 Task: Search one way flight ticket for 2 adults, 2 infants in seat and 1 infant on lap in first from Agana/tamuning: Antonio B. Won Pat International Airport to Greenville: Pitt-greenville Airport on 5-2-2023. Choice of flights is Singapure airlines. Number of bags: 3 checked bags. Price is upto 30000. Outbound departure time preference is 10:45.
Action: Mouse moved to (280, 240)
Screenshot: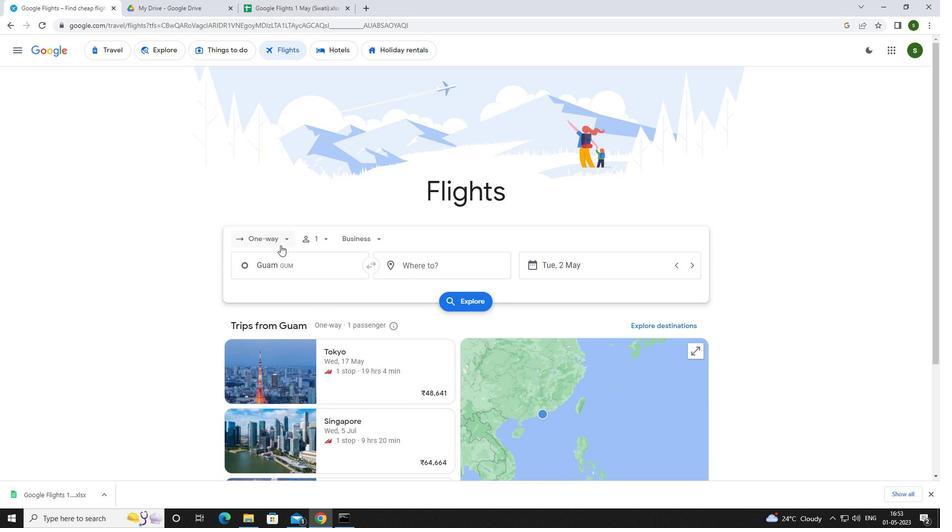 
Action: Mouse pressed left at (280, 240)
Screenshot: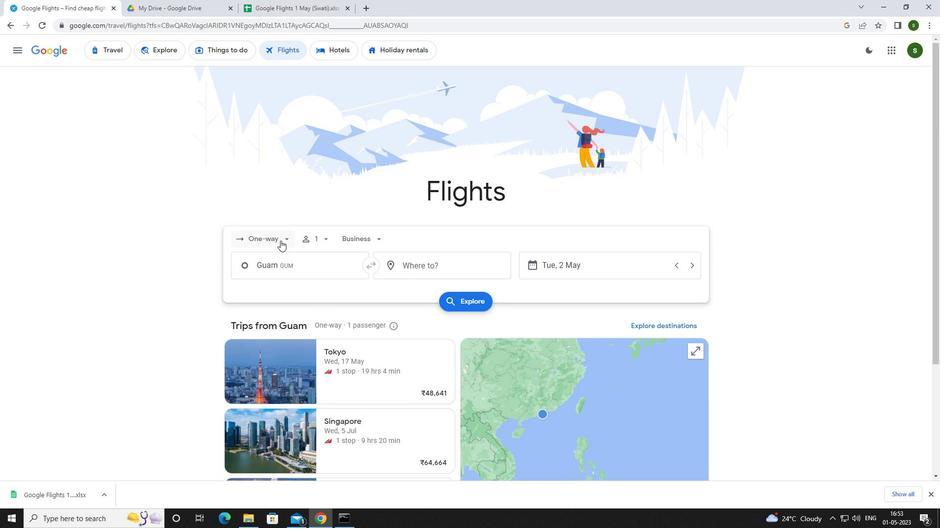 
Action: Mouse moved to (285, 277)
Screenshot: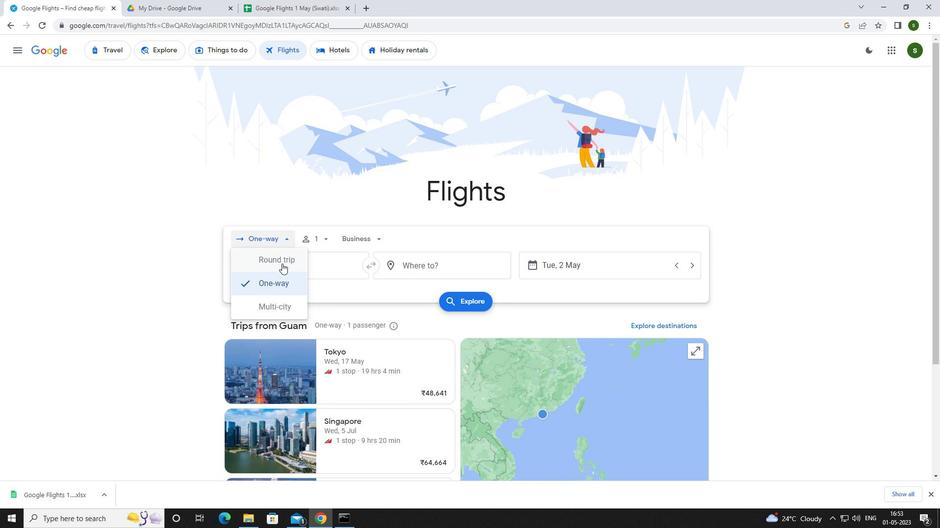 
Action: Mouse pressed left at (285, 277)
Screenshot: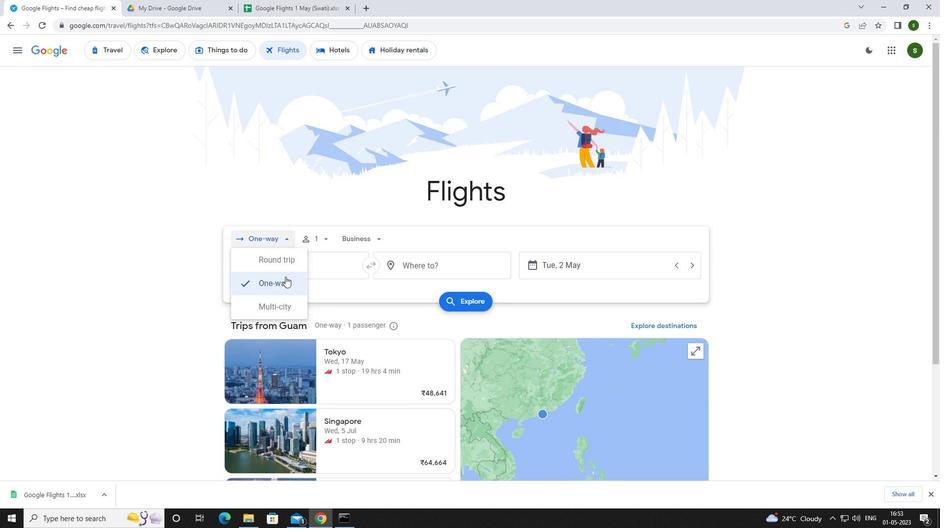 
Action: Mouse moved to (321, 238)
Screenshot: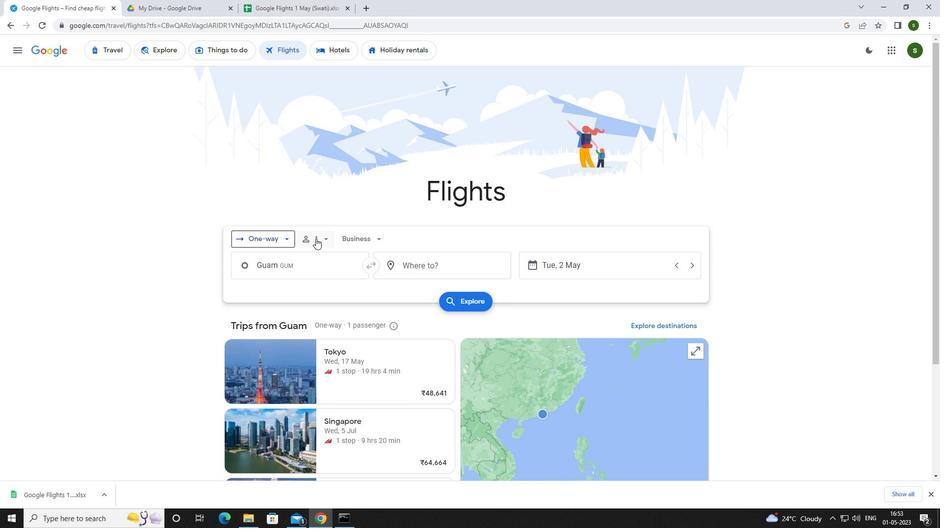 
Action: Mouse pressed left at (321, 238)
Screenshot: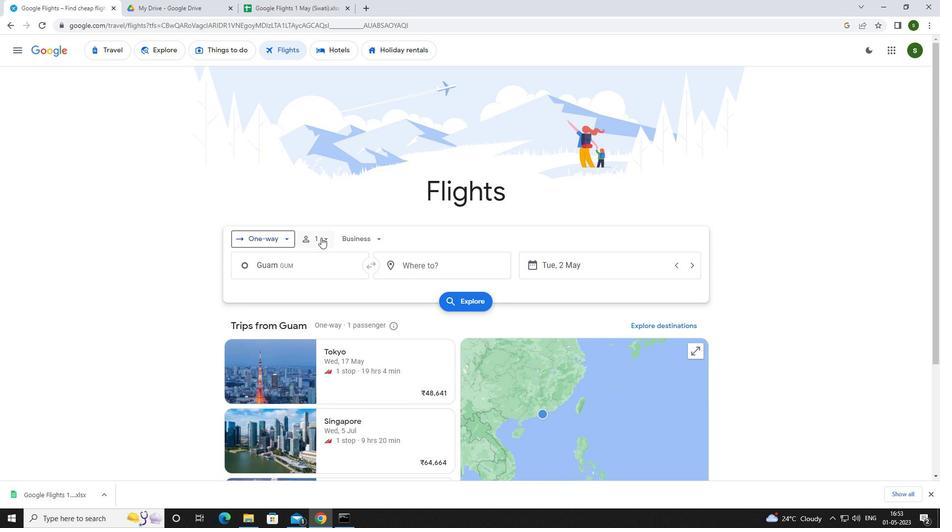 
Action: Mouse moved to (403, 264)
Screenshot: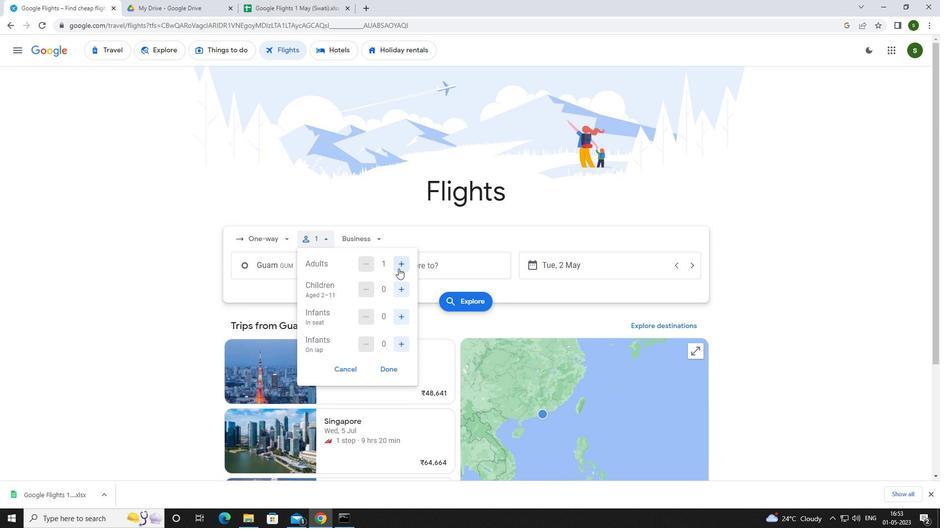 
Action: Mouse pressed left at (403, 264)
Screenshot: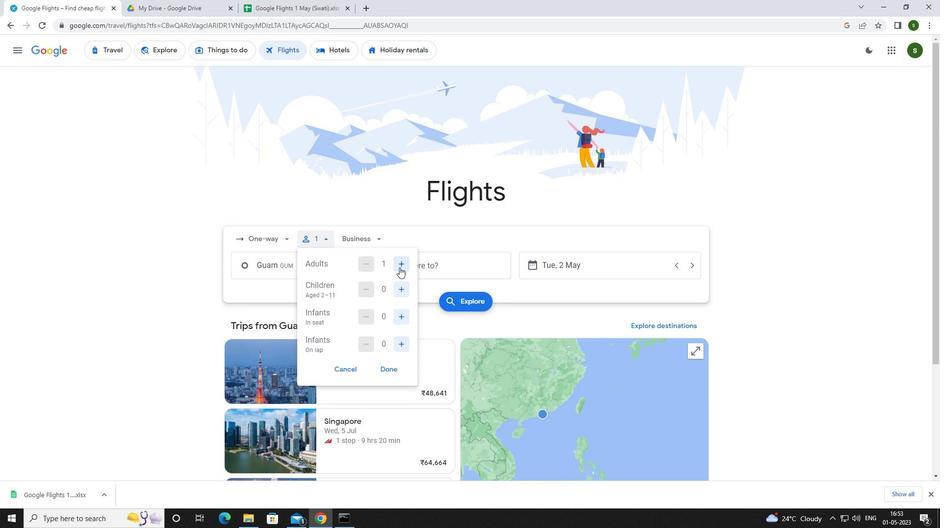 
Action: Mouse moved to (398, 314)
Screenshot: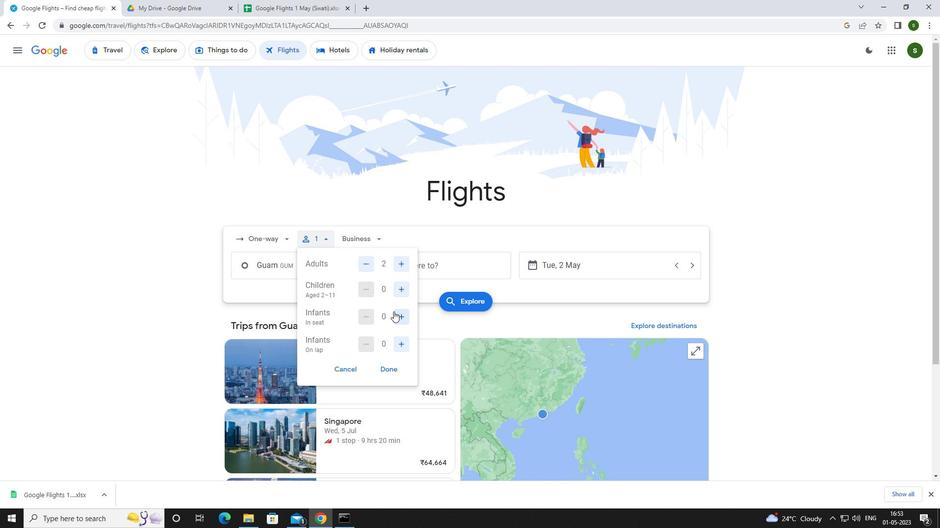 
Action: Mouse pressed left at (398, 314)
Screenshot: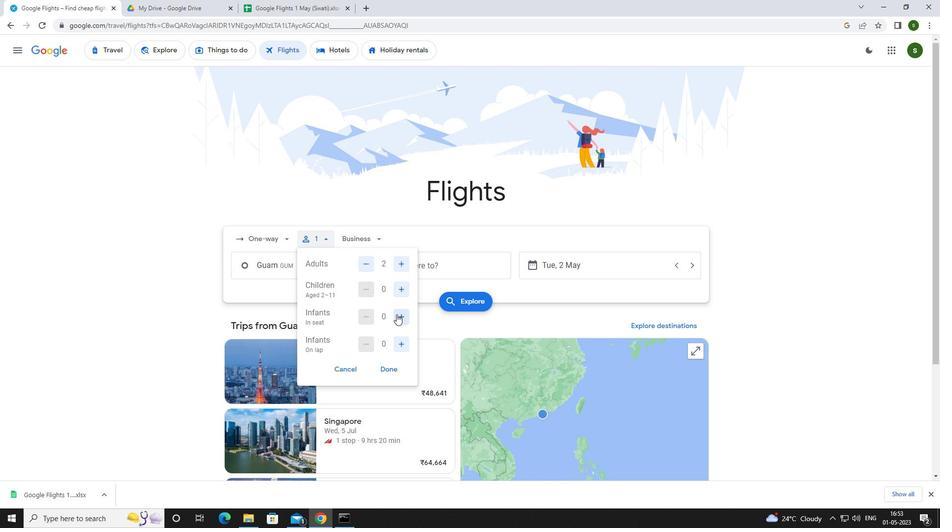 
Action: Mouse pressed left at (398, 314)
Screenshot: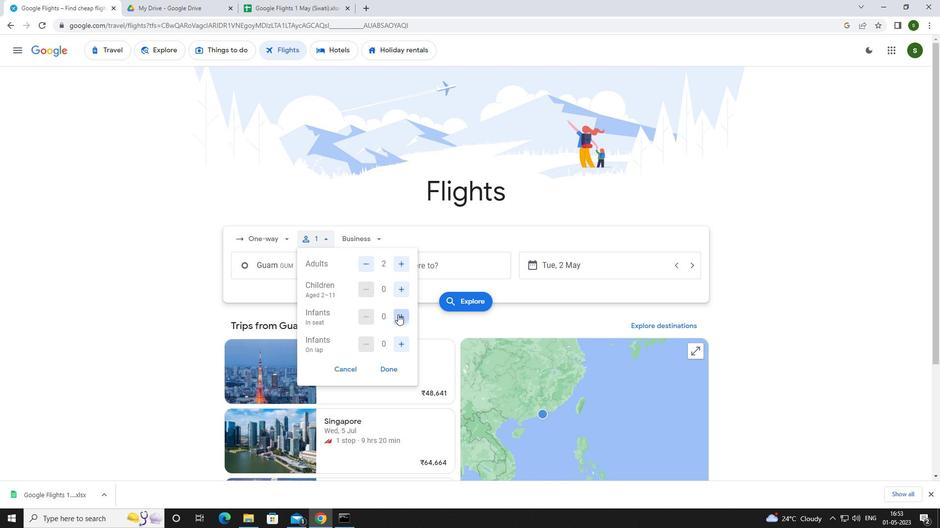 
Action: Mouse moved to (401, 339)
Screenshot: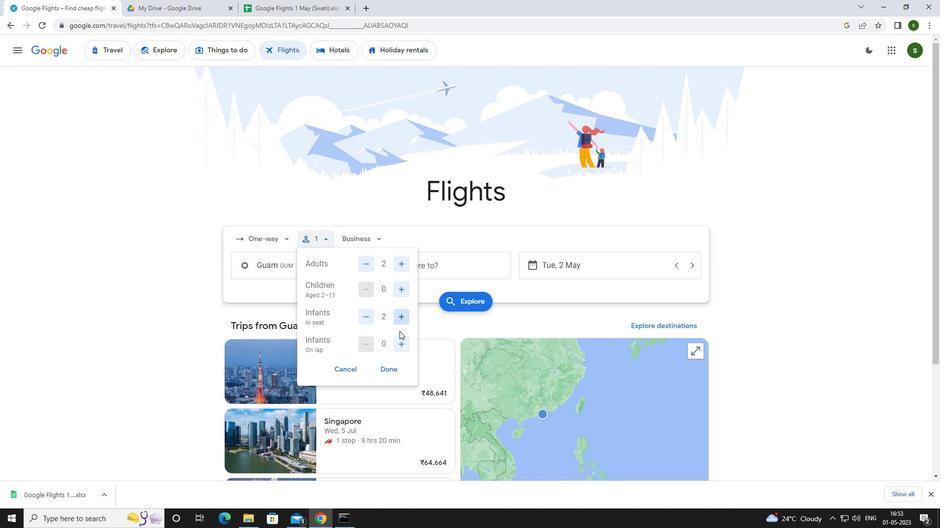 
Action: Mouse pressed left at (401, 339)
Screenshot: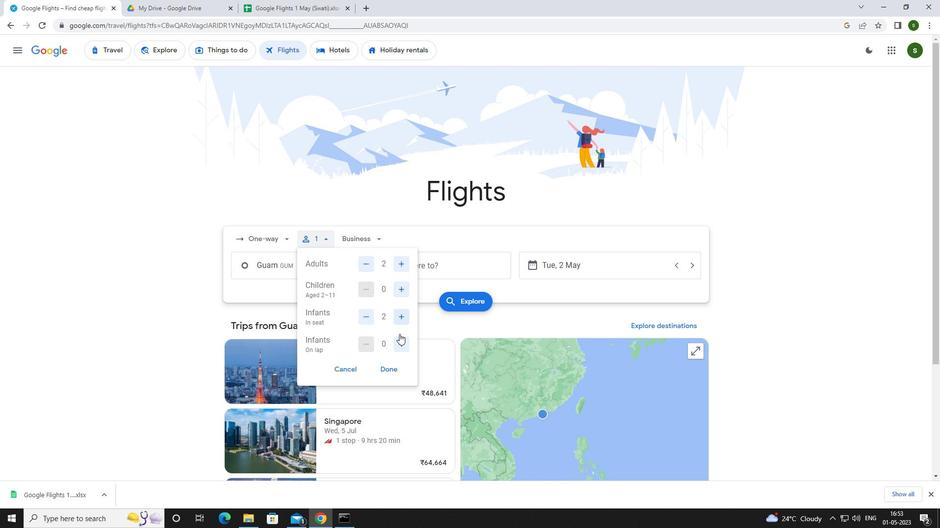 
Action: Mouse moved to (372, 236)
Screenshot: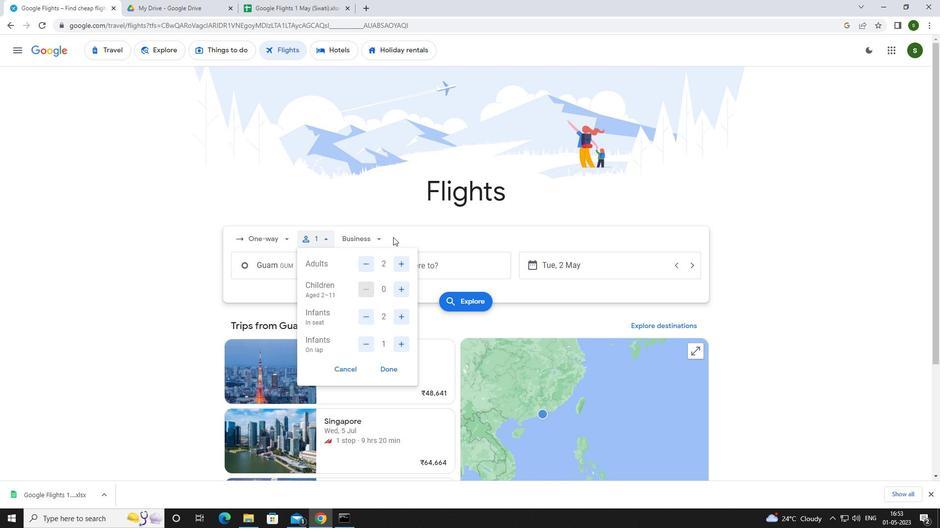 
Action: Mouse pressed left at (372, 236)
Screenshot: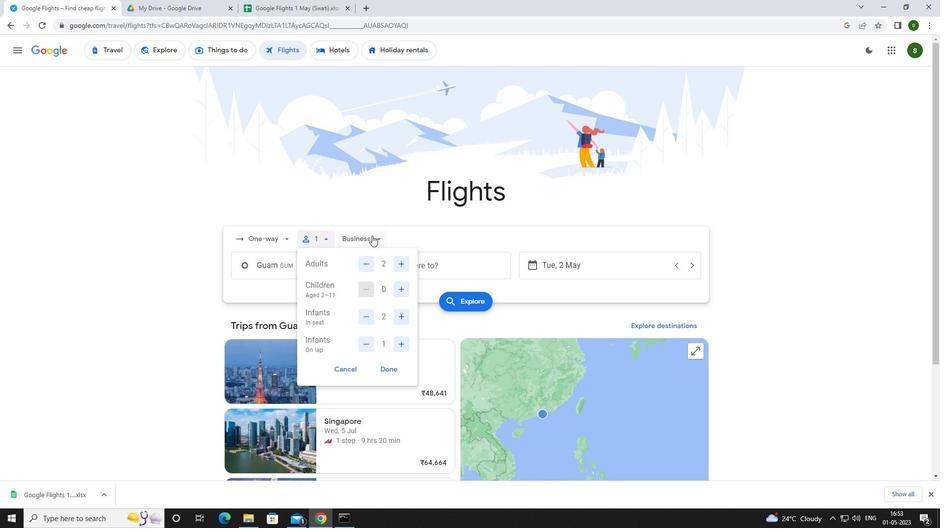 
Action: Mouse moved to (380, 326)
Screenshot: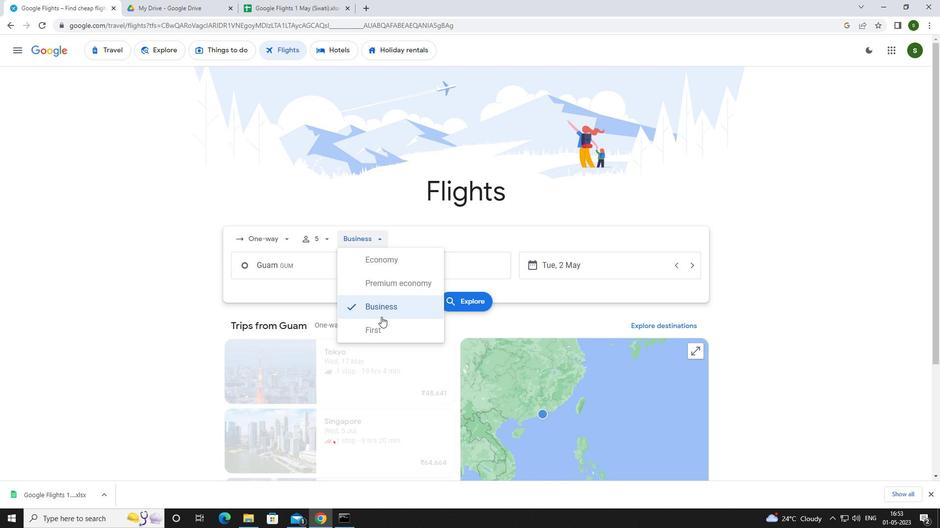 
Action: Mouse pressed left at (380, 326)
Screenshot: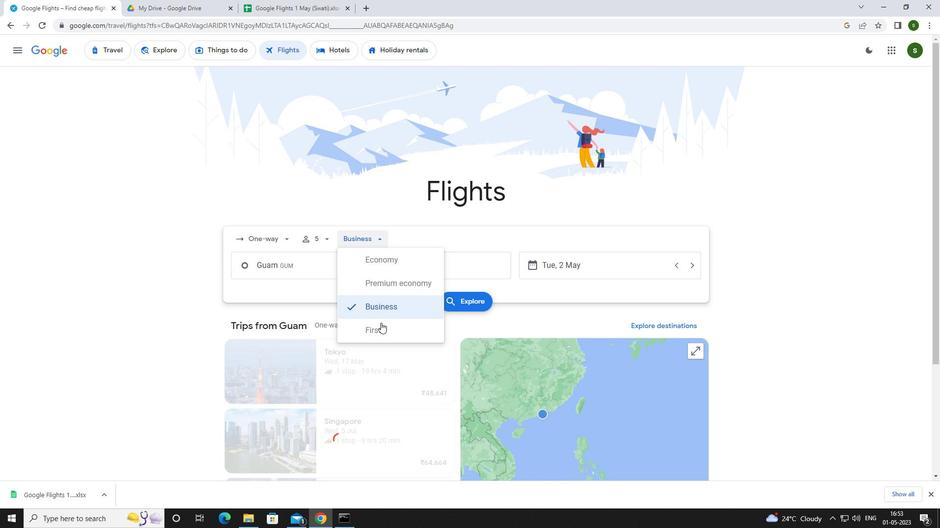 
Action: Mouse moved to (330, 269)
Screenshot: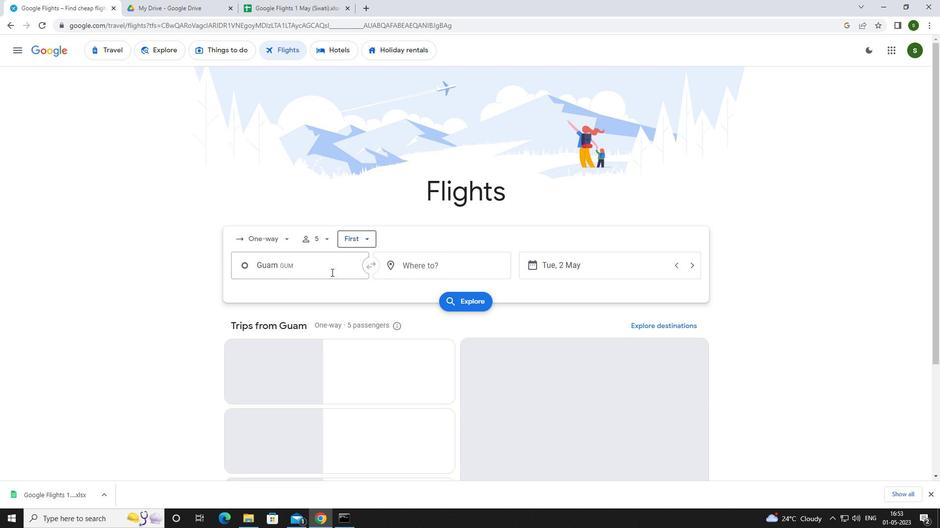 
Action: Mouse pressed left at (330, 269)
Screenshot: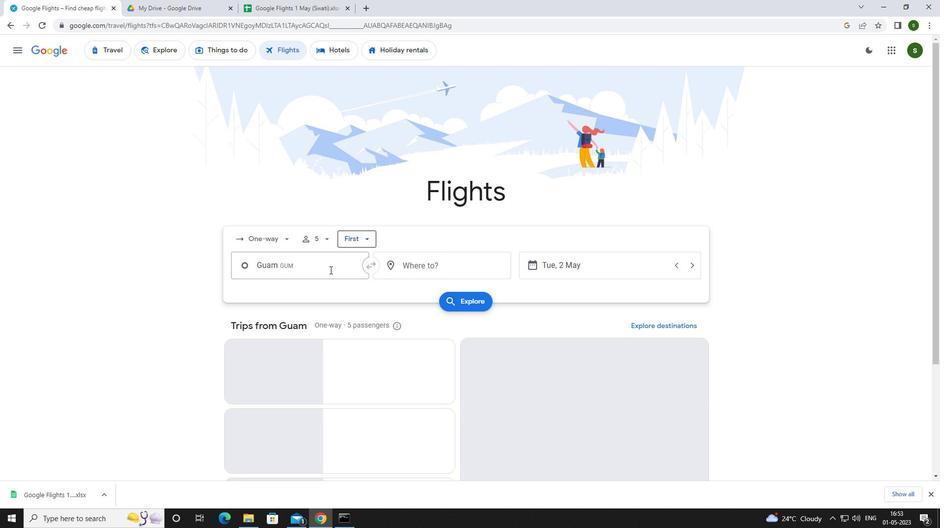 
Action: Mouse moved to (320, 271)
Screenshot: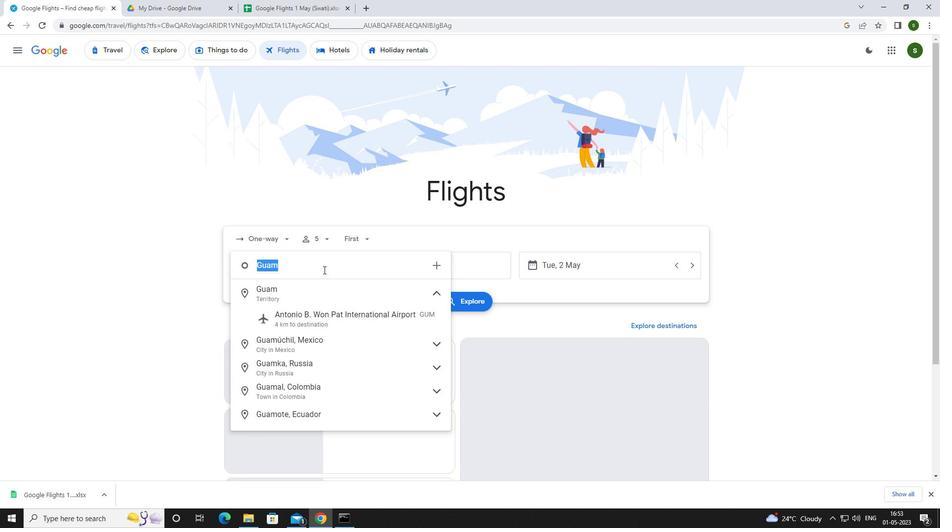 
Action: Key pressed <Key.caps_lock>a<Key.caps_lock>gana
Screenshot: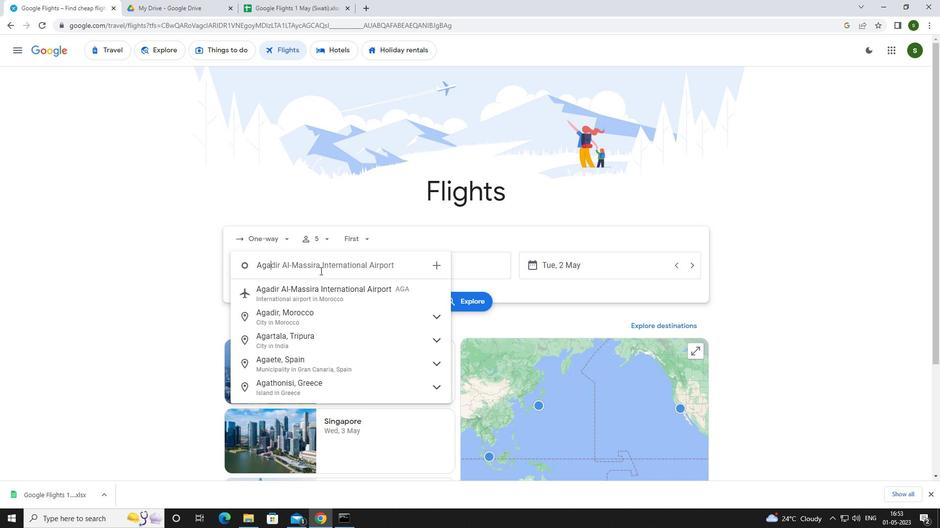 
Action: Mouse moved to (330, 319)
Screenshot: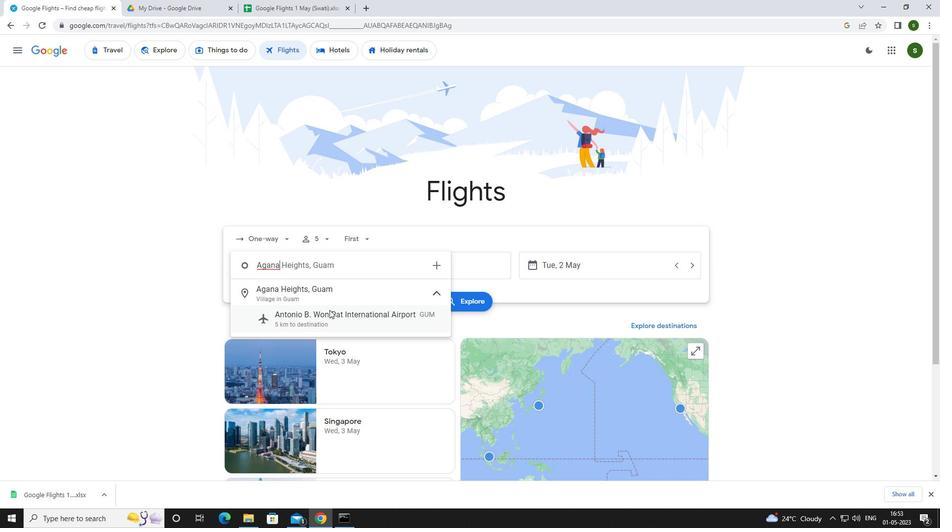 
Action: Mouse pressed left at (330, 319)
Screenshot: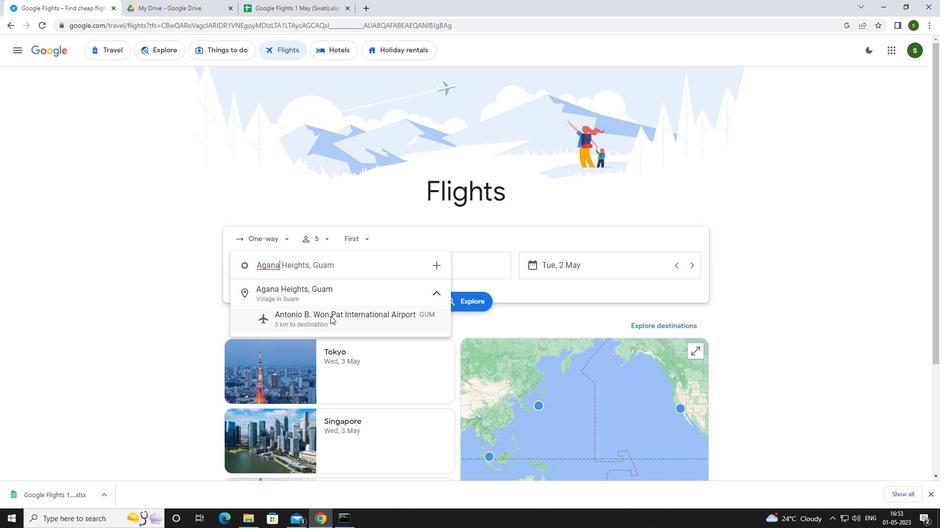
Action: Mouse moved to (445, 265)
Screenshot: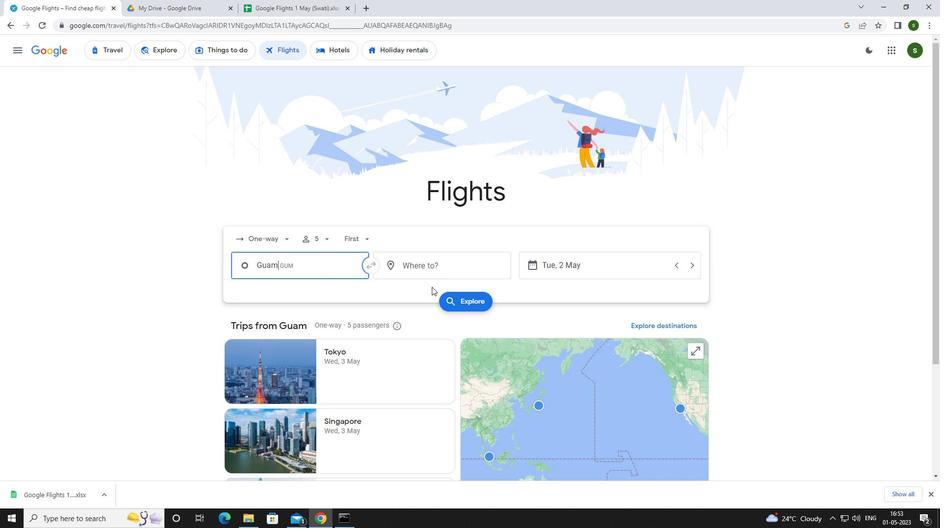 
Action: Mouse pressed left at (445, 265)
Screenshot: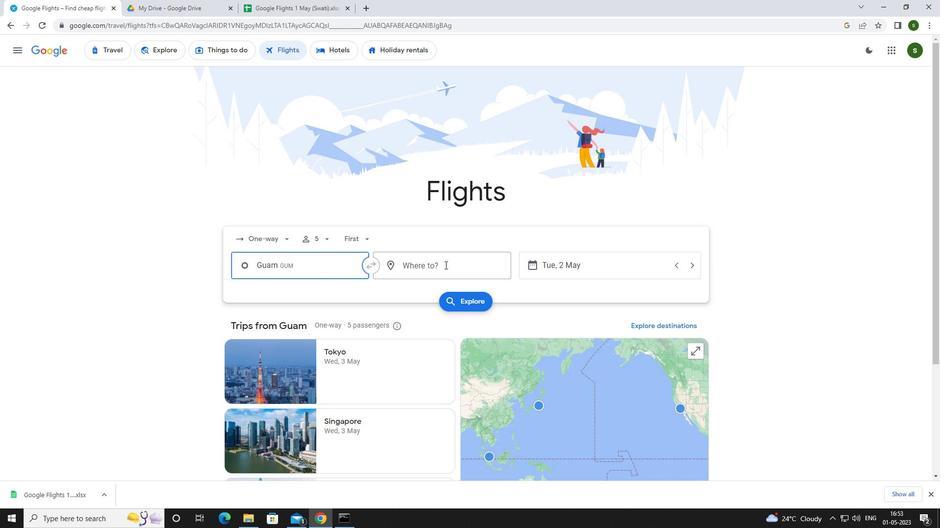 
Action: Mouse moved to (353, 288)
Screenshot: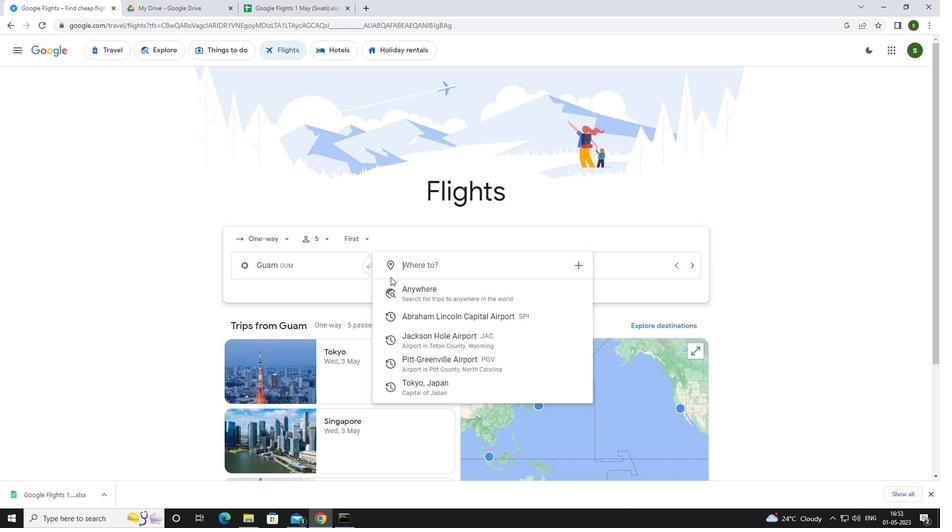 
Action: Key pressed <Key.caps_lock>g<Key.caps_lock>reenvil
Screenshot: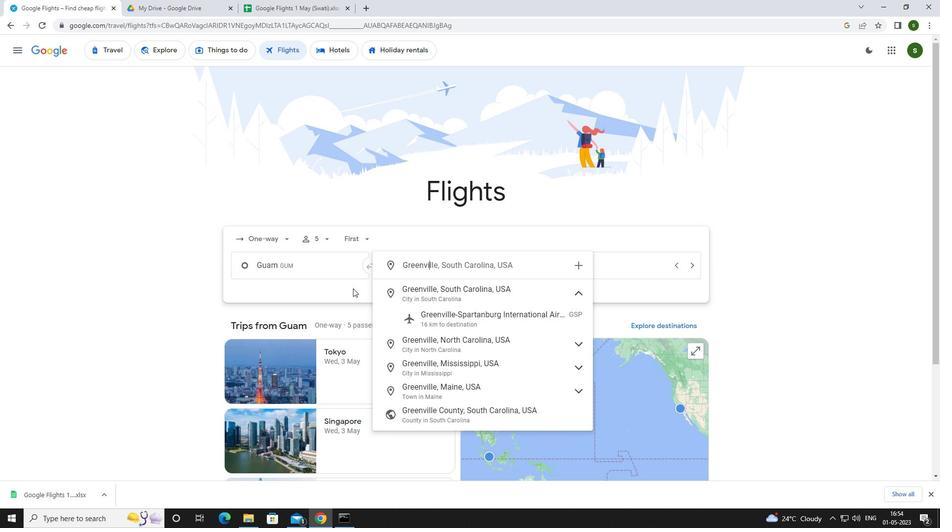 
Action: Mouse moved to (462, 319)
Screenshot: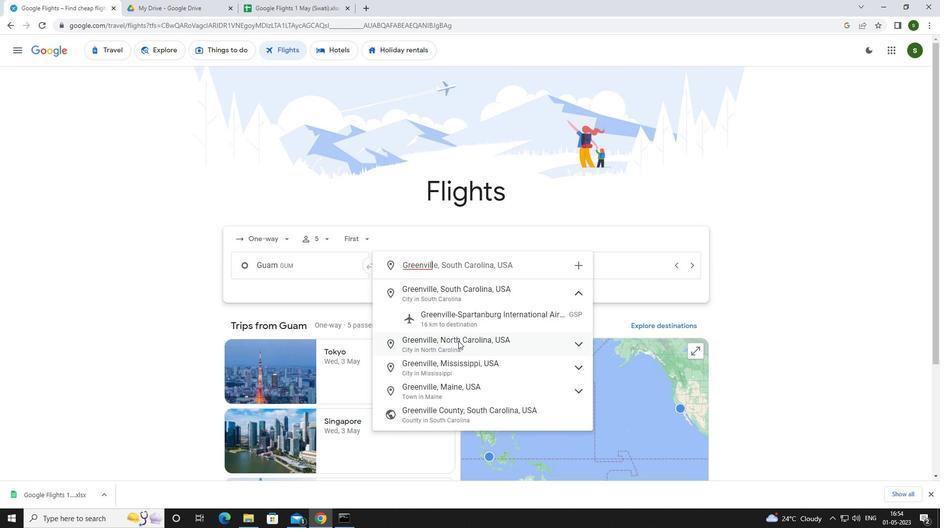 
Action: Mouse pressed left at (462, 319)
Screenshot: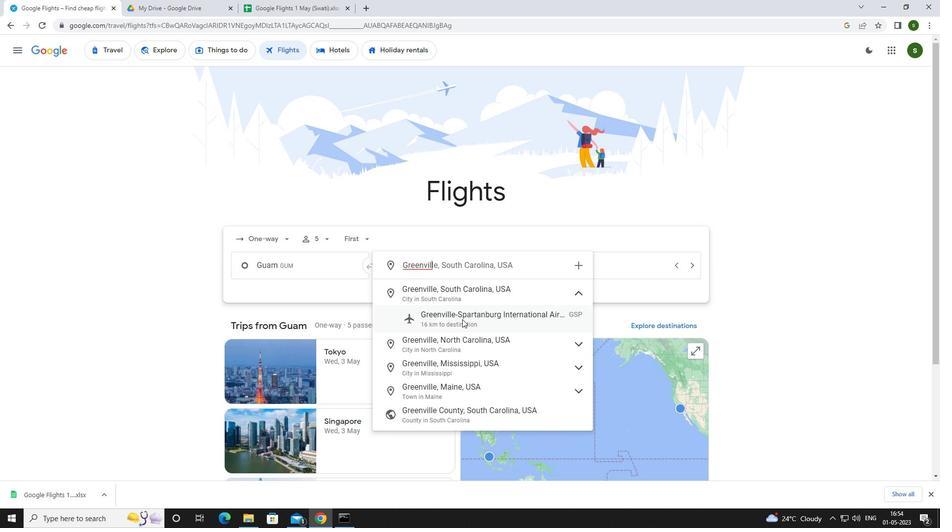 
Action: Mouse moved to (604, 265)
Screenshot: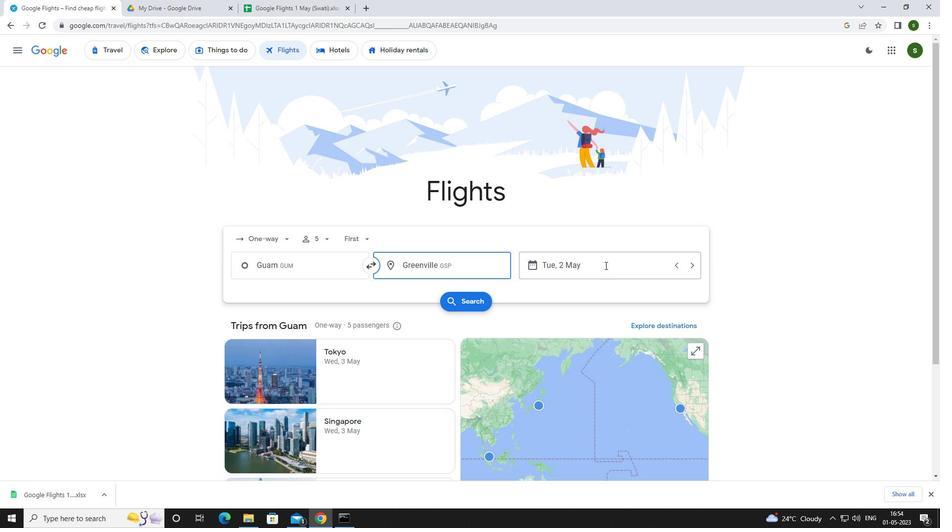 
Action: Mouse pressed left at (604, 265)
Screenshot: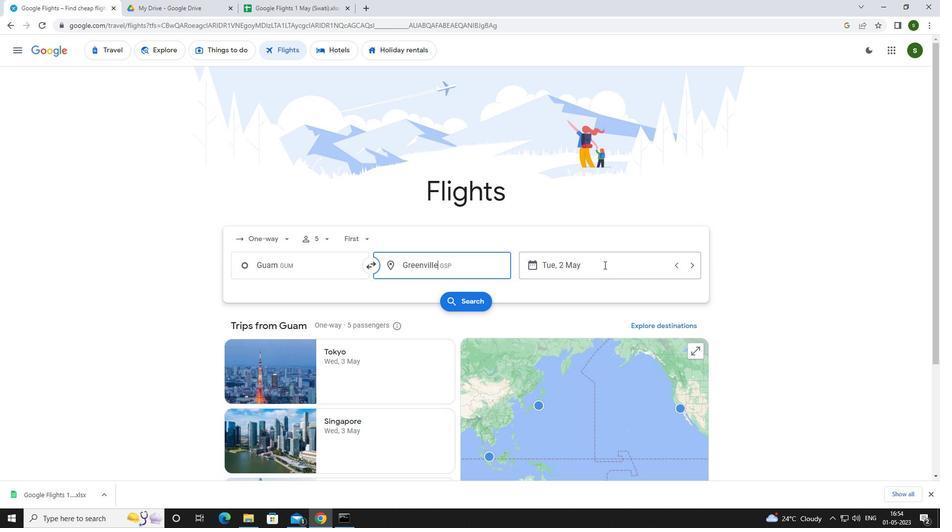 
Action: Mouse moved to (405, 304)
Screenshot: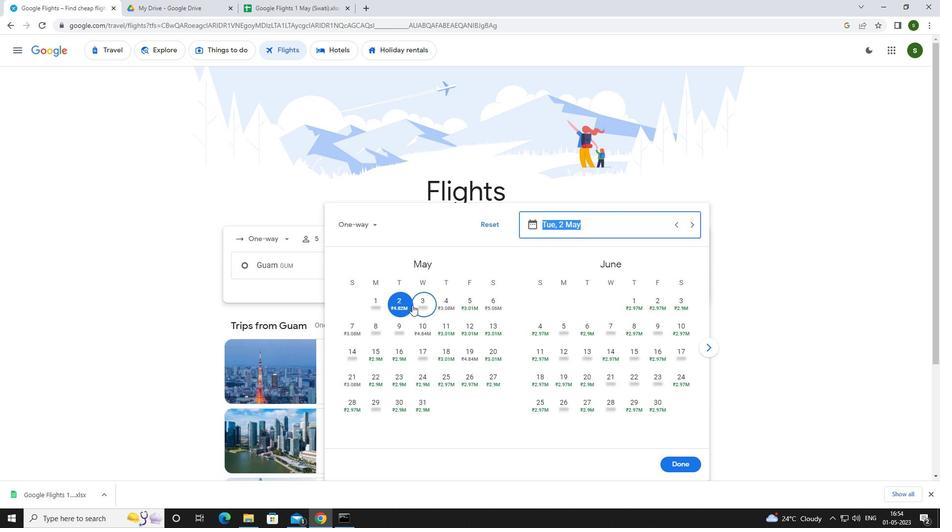 
Action: Mouse pressed left at (405, 304)
Screenshot: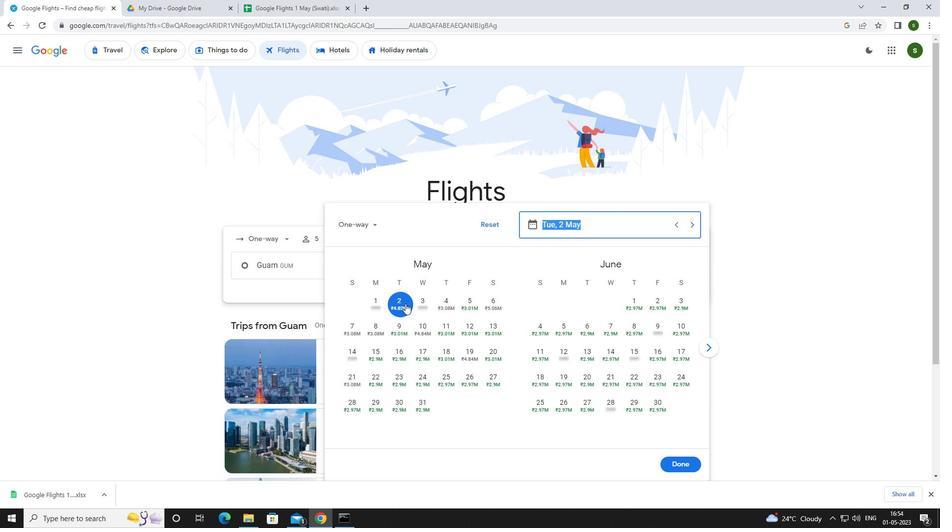 
Action: Mouse moved to (694, 467)
Screenshot: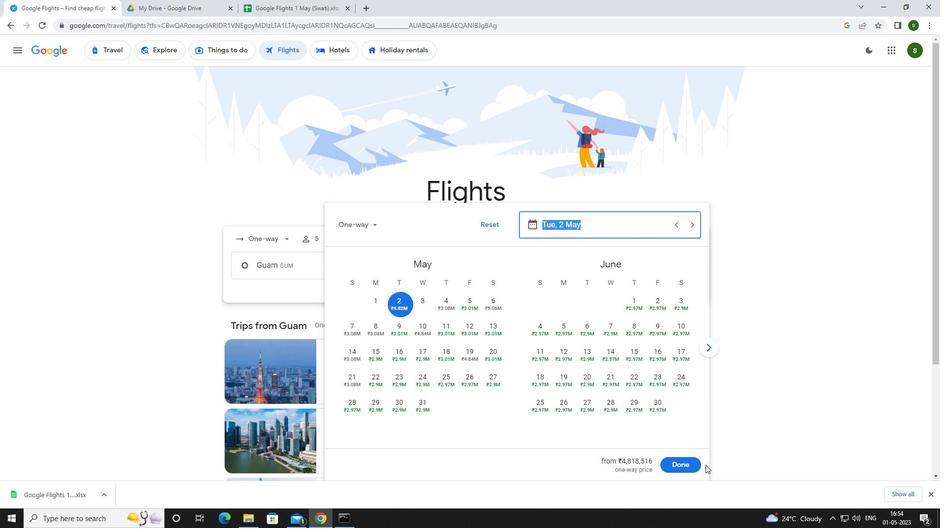 
Action: Mouse pressed left at (694, 467)
Screenshot: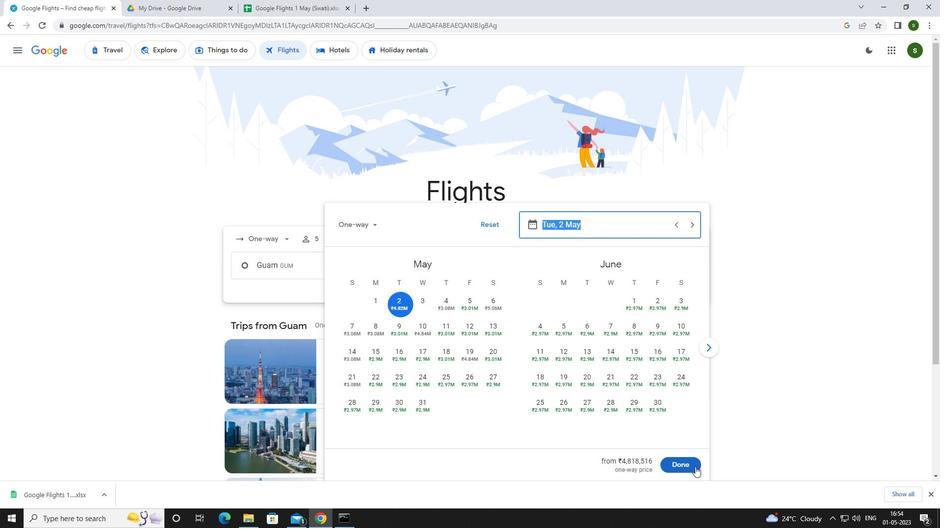 
Action: Mouse moved to (483, 299)
Screenshot: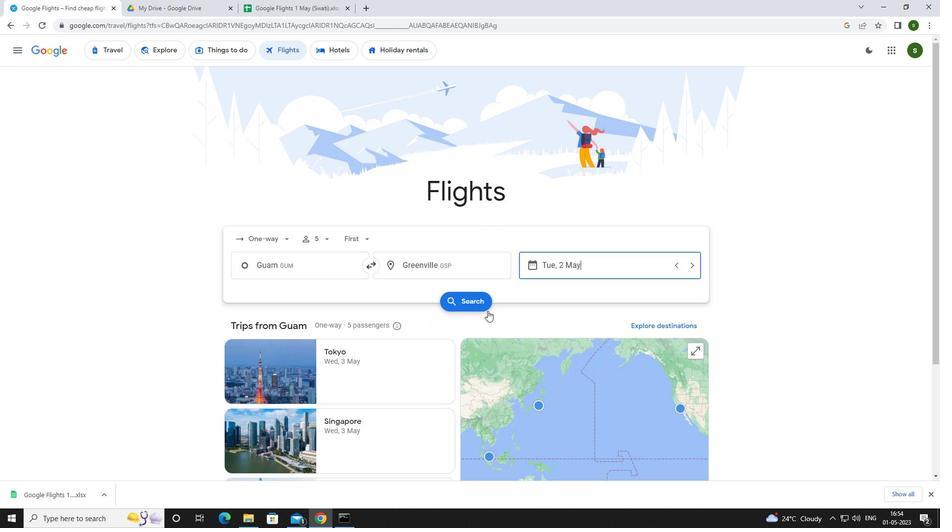 
Action: Mouse pressed left at (483, 299)
Screenshot: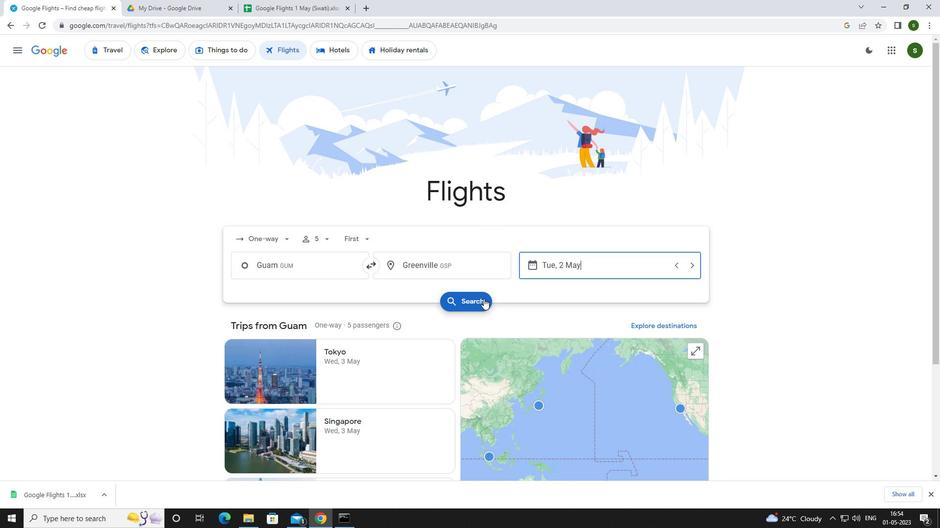 
Action: Mouse moved to (241, 141)
Screenshot: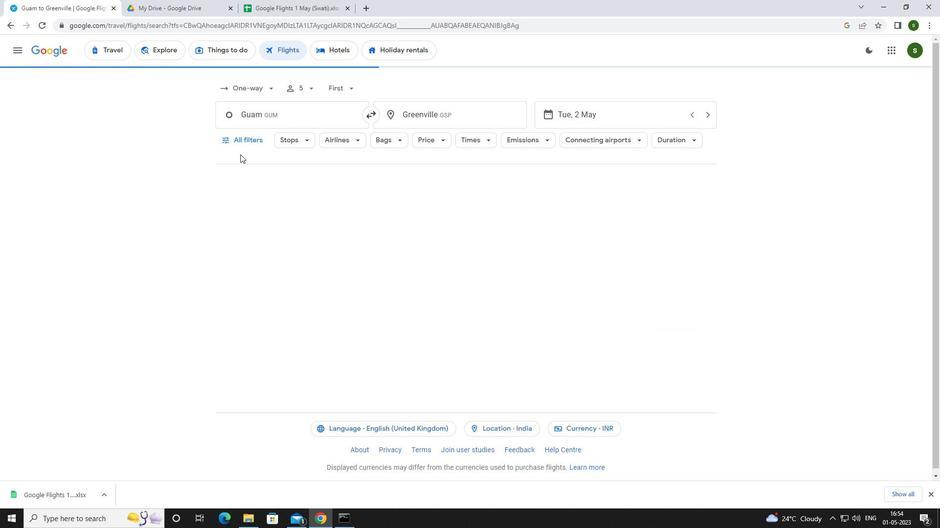 
Action: Mouse pressed left at (241, 141)
Screenshot: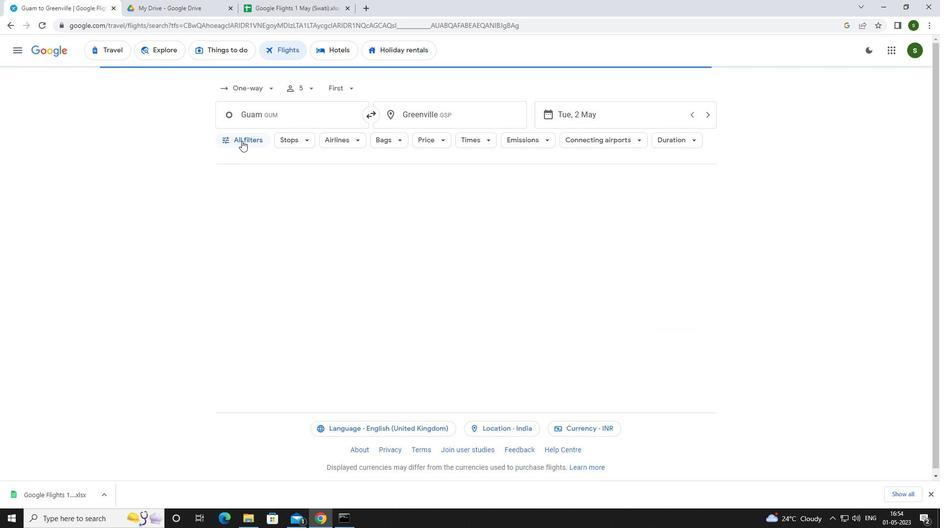 
Action: Mouse moved to (292, 199)
Screenshot: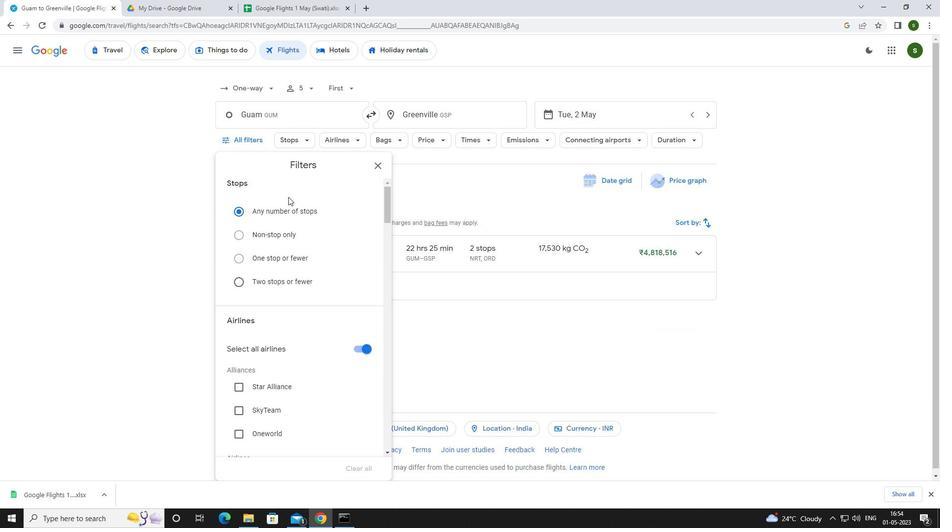 
Action: Mouse scrolled (292, 199) with delta (0, 0)
Screenshot: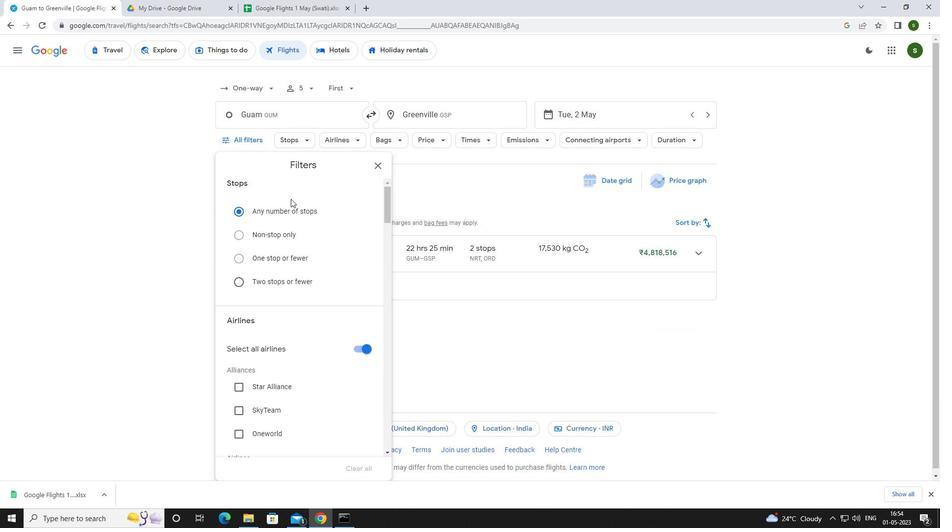 
Action: Mouse scrolled (292, 199) with delta (0, 0)
Screenshot: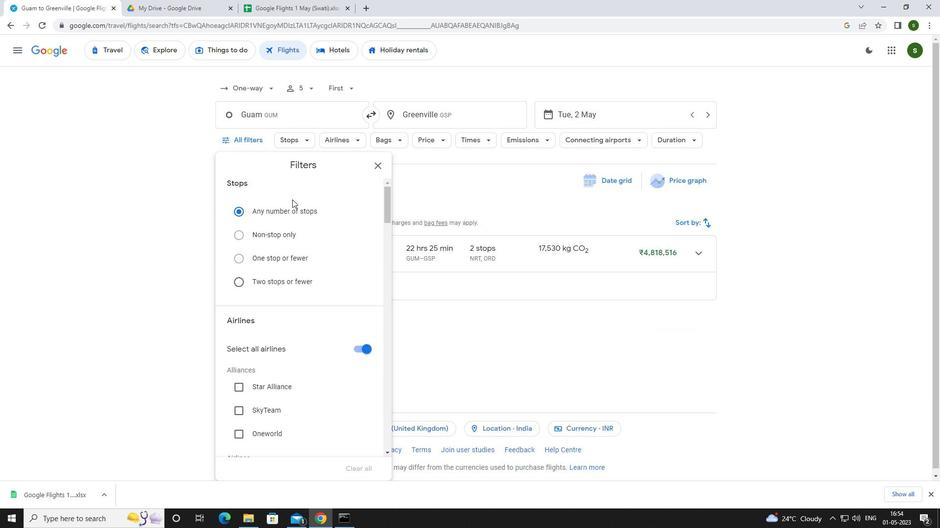 
Action: Mouse moved to (362, 252)
Screenshot: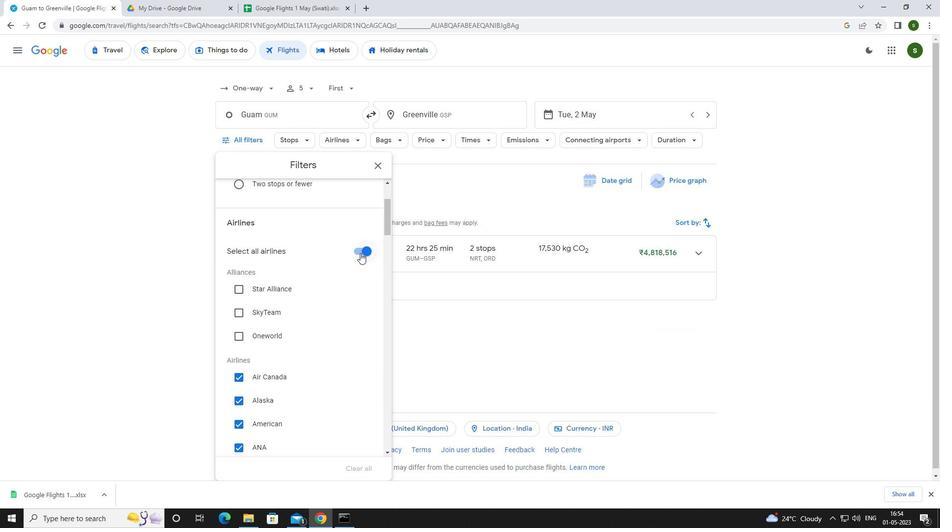 
Action: Mouse pressed left at (362, 252)
Screenshot: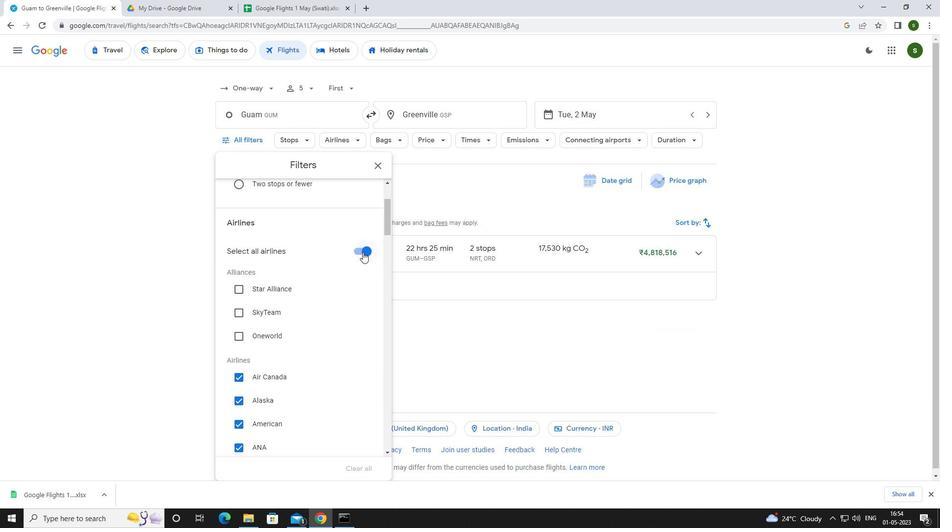 
Action: Mouse moved to (325, 254)
Screenshot: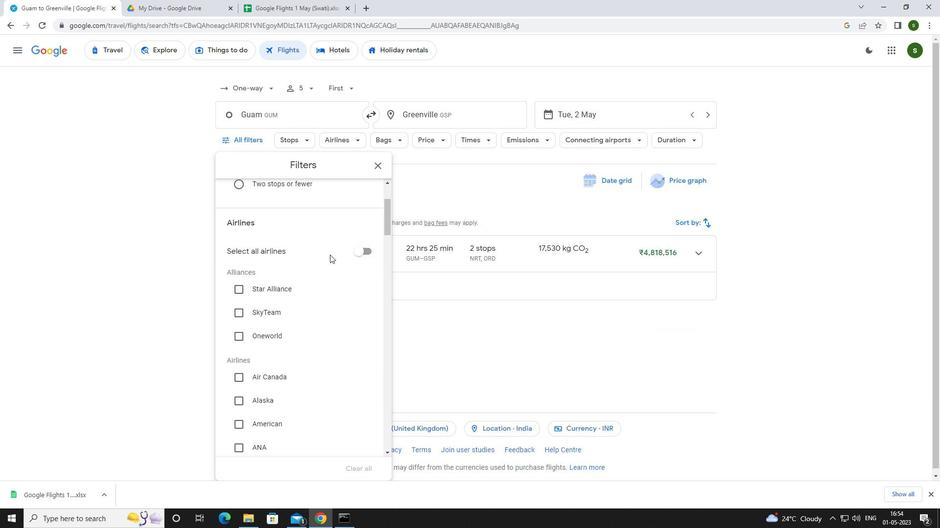 
Action: Mouse scrolled (325, 253) with delta (0, 0)
Screenshot: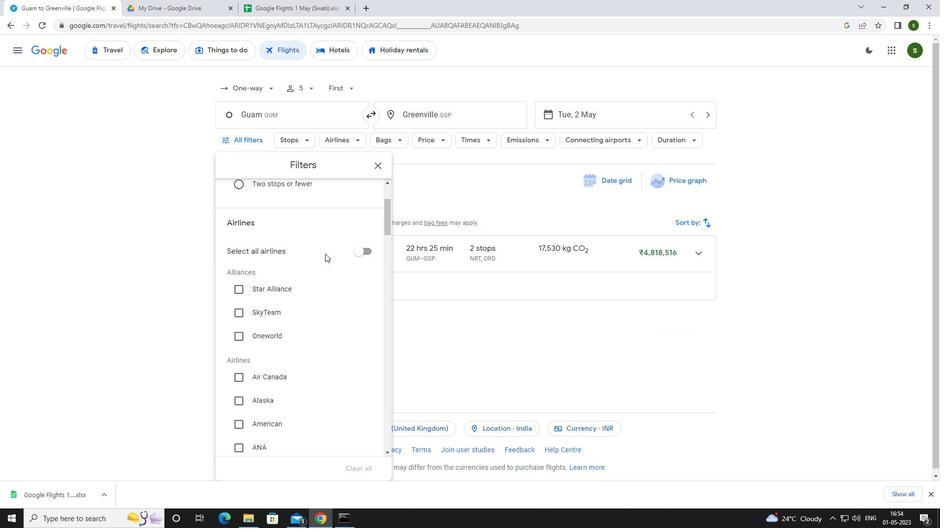 
Action: Mouse scrolled (325, 253) with delta (0, 0)
Screenshot: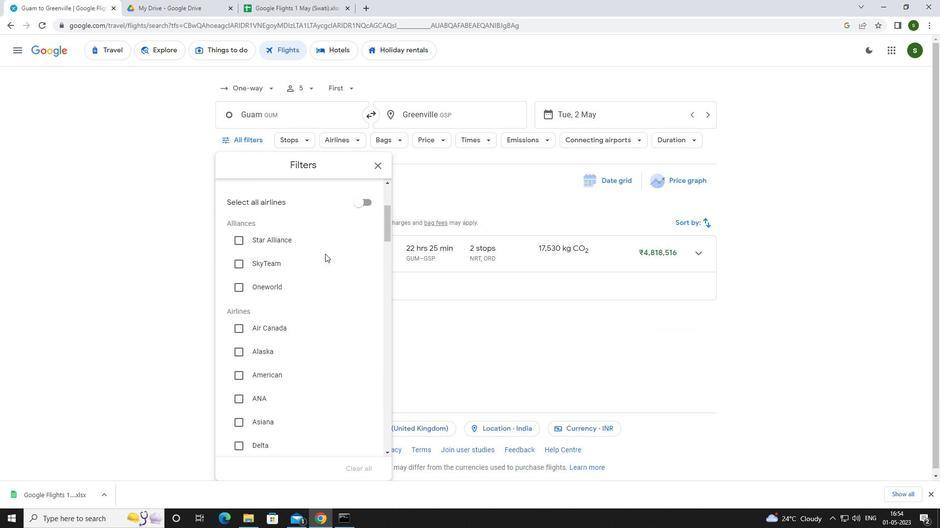 
Action: Mouse moved to (325, 254)
Screenshot: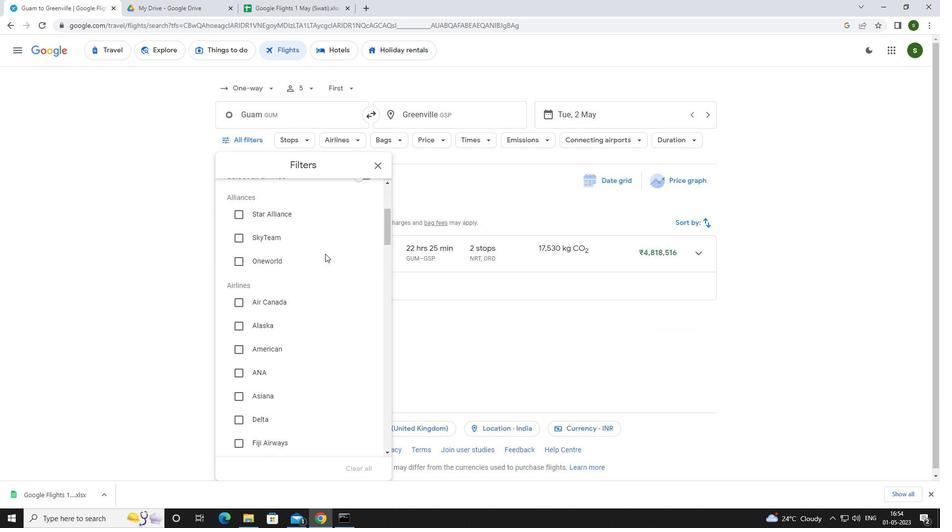 
Action: Mouse scrolled (325, 253) with delta (0, 0)
Screenshot: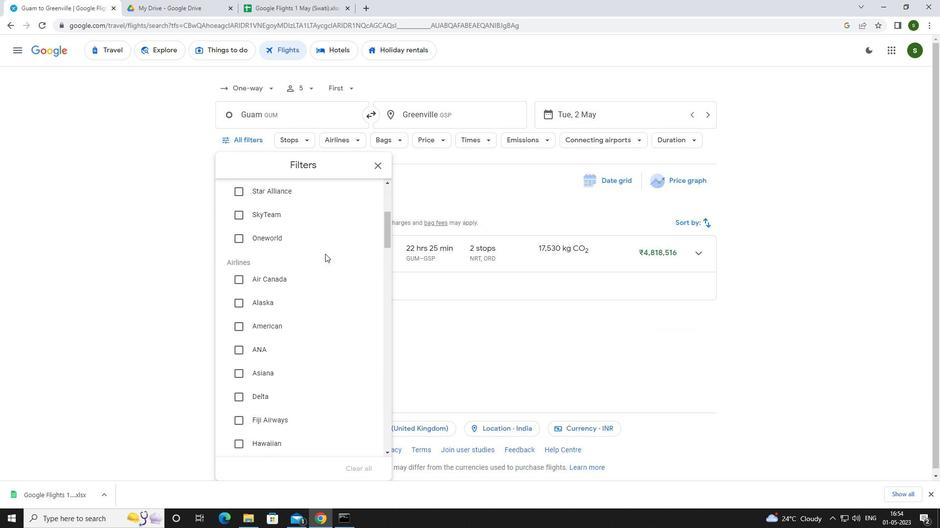 
Action: Mouse scrolled (325, 253) with delta (0, 0)
Screenshot: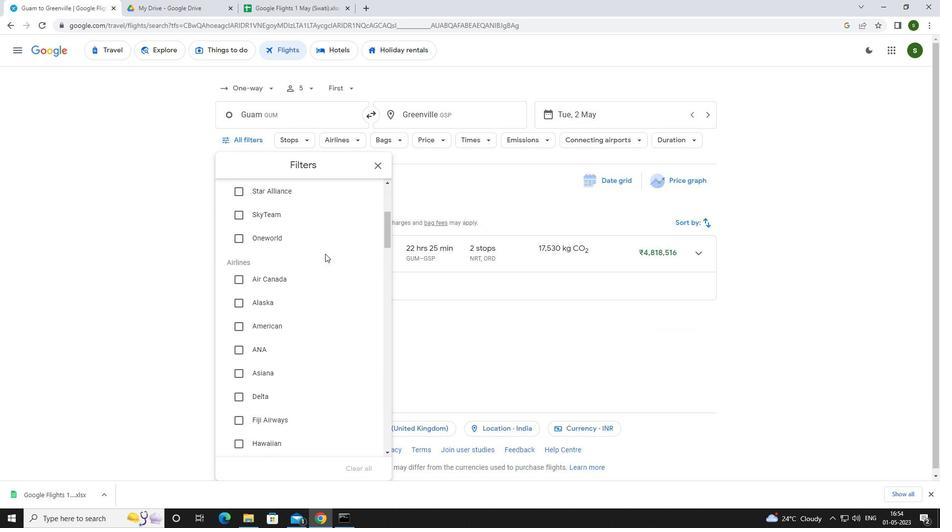 
Action: Mouse scrolled (325, 253) with delta (0, 0)
Screenshot: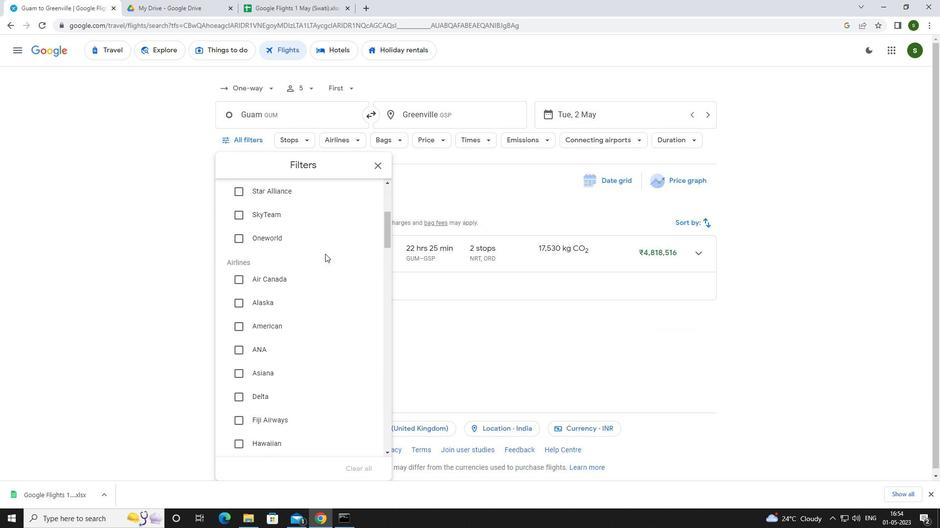 
Action: Mouse scrolled (325, 253) with delta (0, 0)
Screenshot: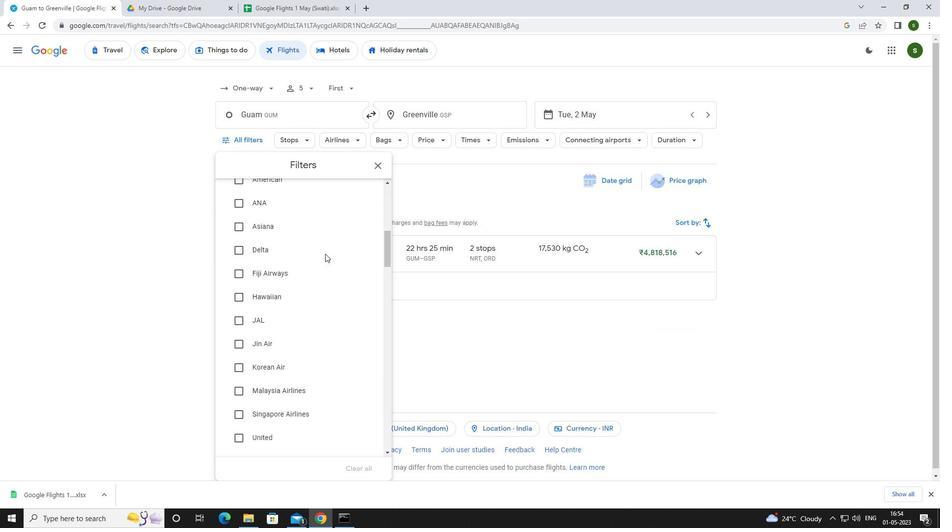 
Action: Mouse scrolled (325, 253) with delta (0, 0)
Screenshot: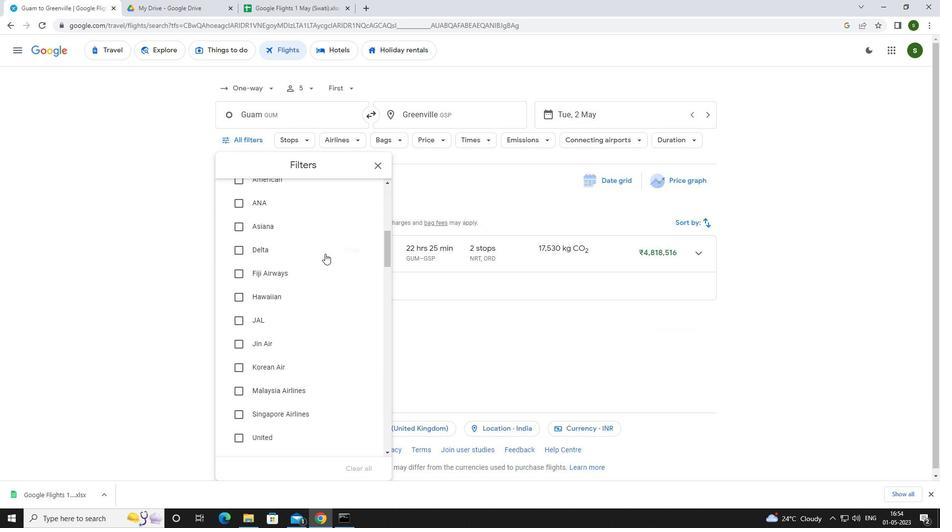 
Action: Mouse moved to (295, 315)
Screenshot: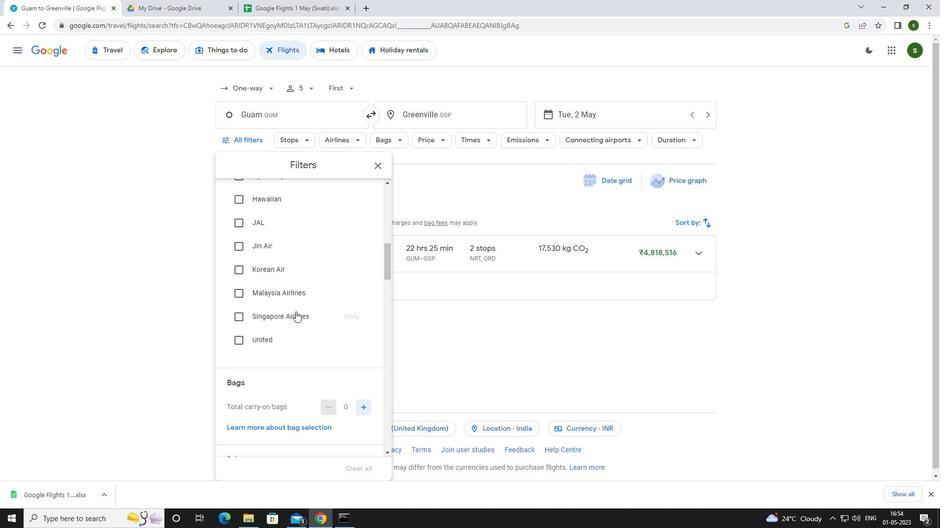 
Action: Mouse pressed left at (295, 315)
Screenshot: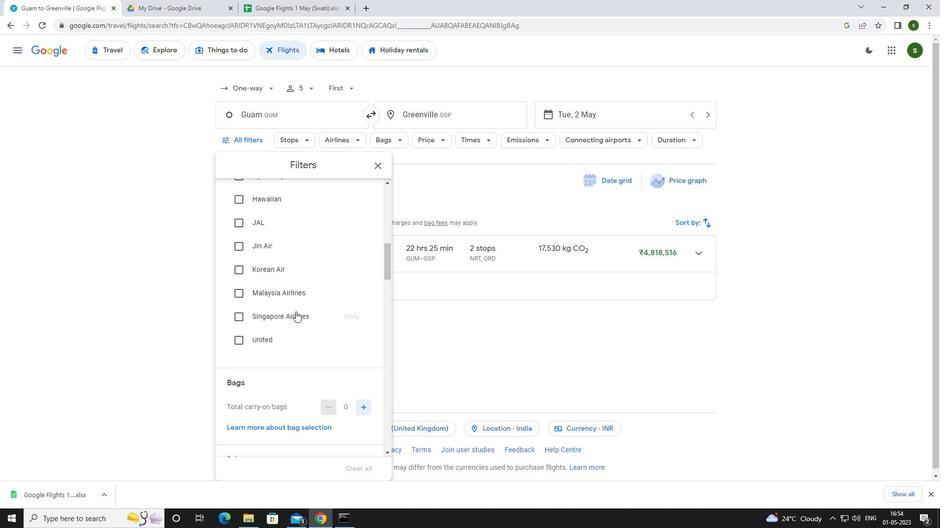 
Action: Mouse moved to (295, 316)
Screenshot: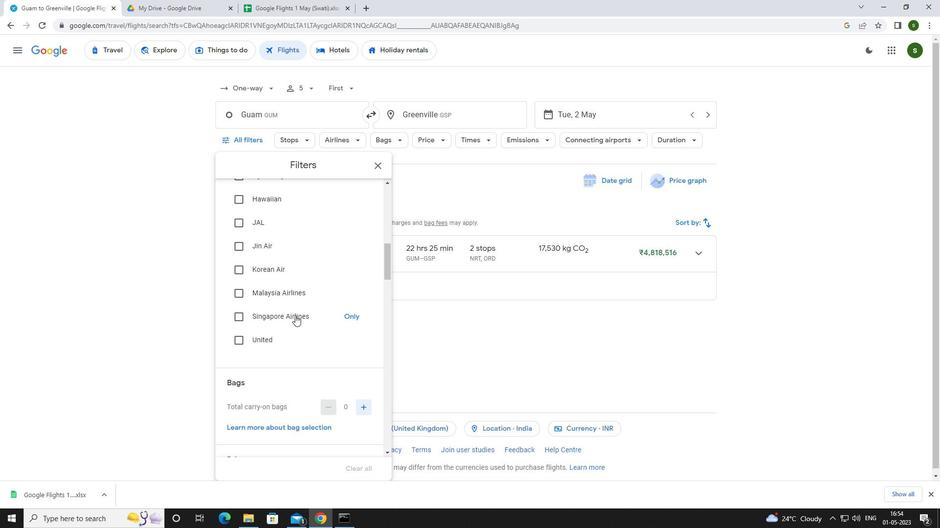 
Action: Mouse scrolled (295, 315) with delta (0, 0)
Screenshot: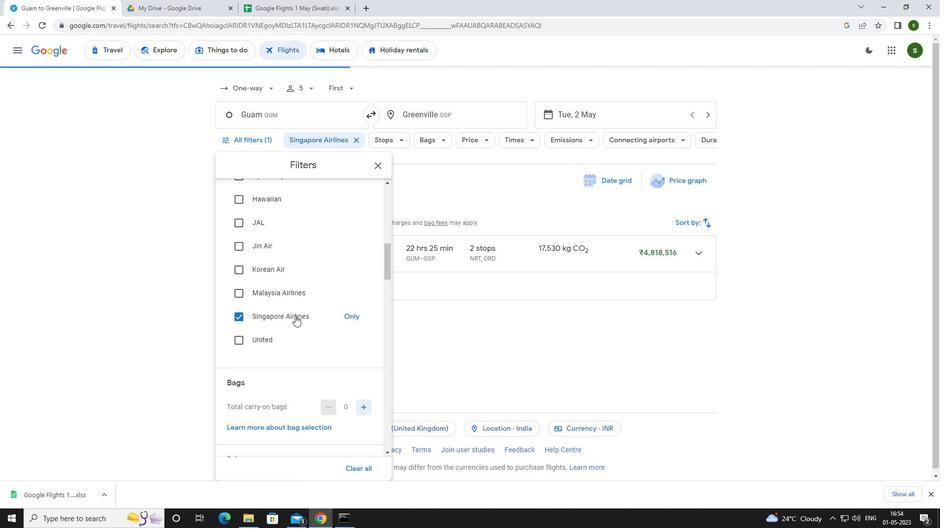 
Action: Mouse scrolled (295, 315) with delta (0, 0)
Screenshot: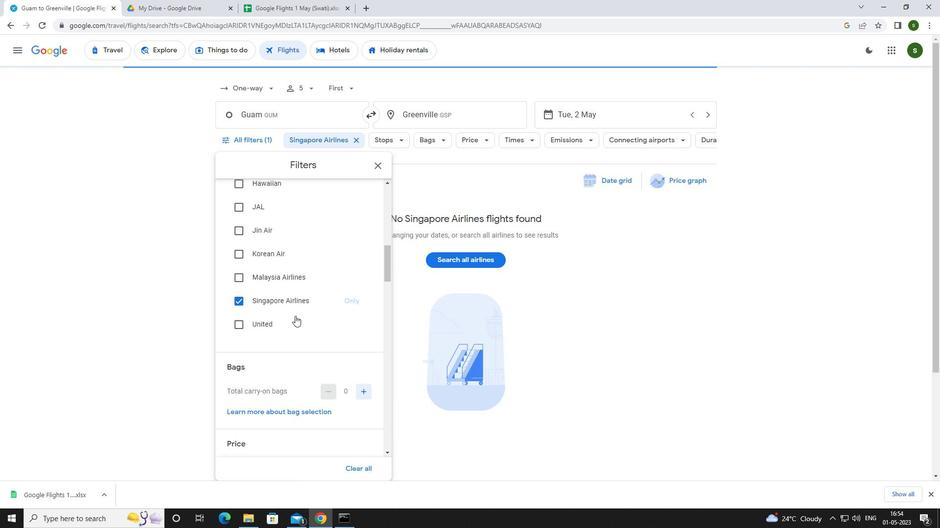 
Action: Mouse scrolled (295, 315) with delta (0, 0)
Screenshot: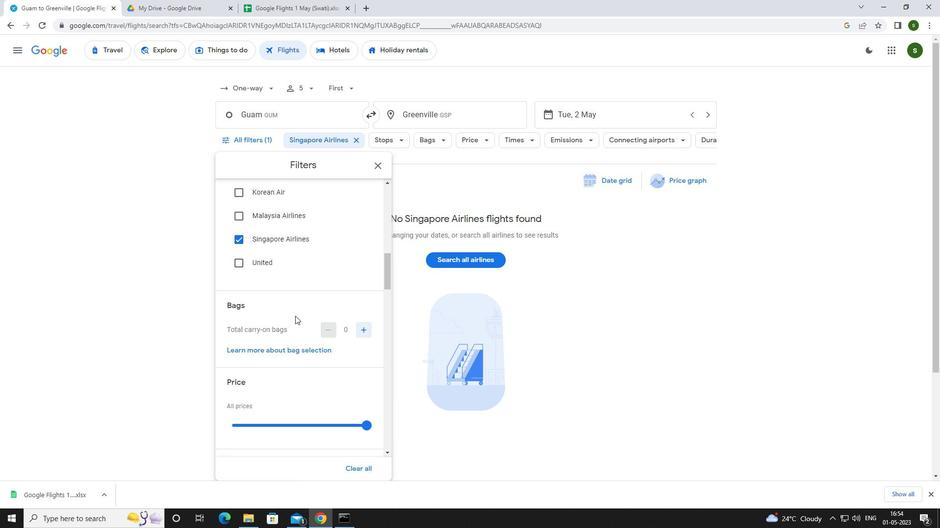 
Action: Mouse moved to (295, 316)
Screenshot: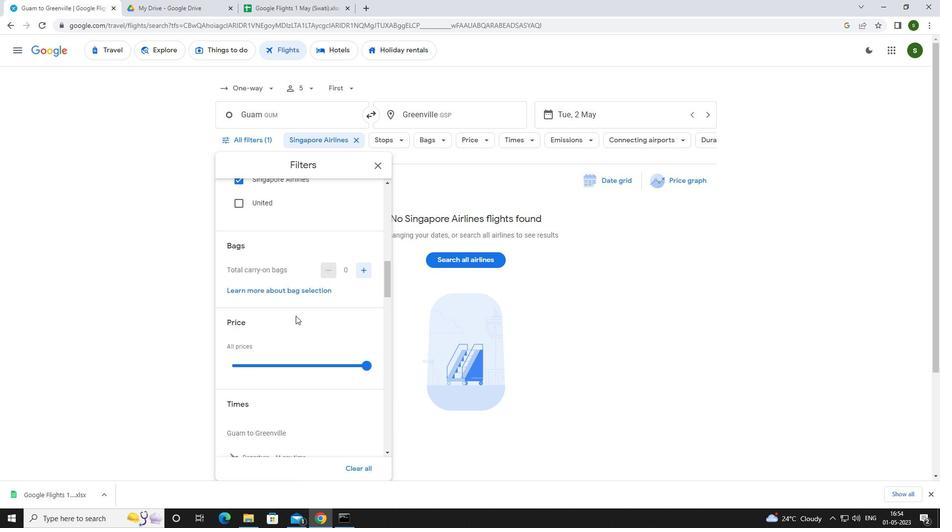 
Action: Mouse scrolled (295, 315) with delta (0, 0)
Screenshot: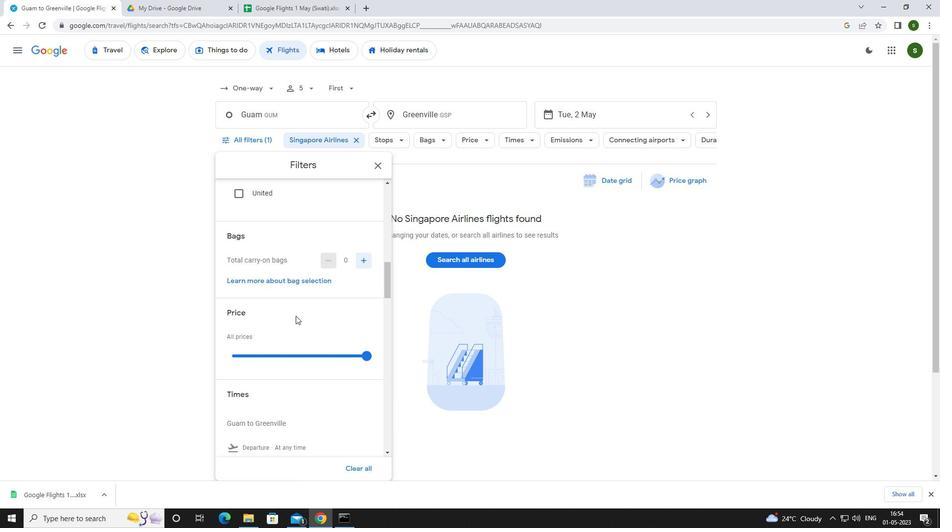 
Action: Mouse moved to (362, 302)
Screenshot: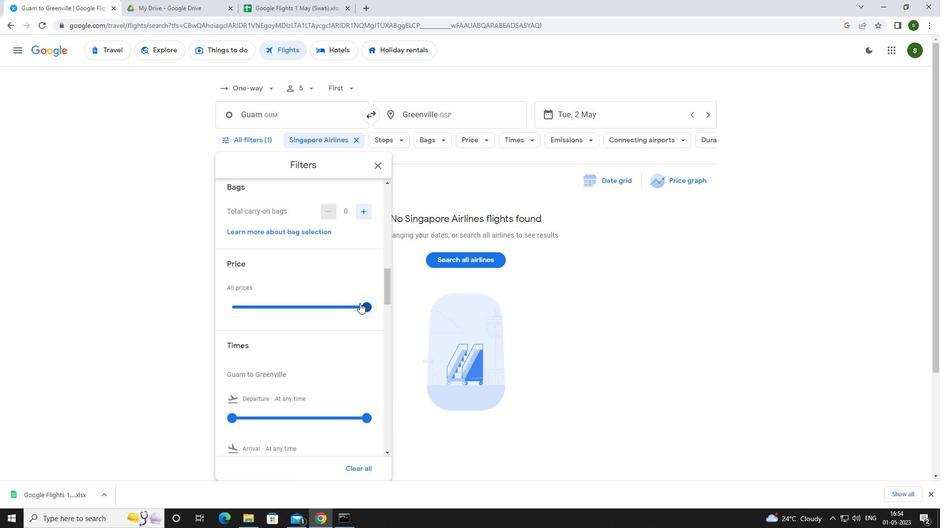 
Action: Mouse pressed left at (362, 302)
Screenshot: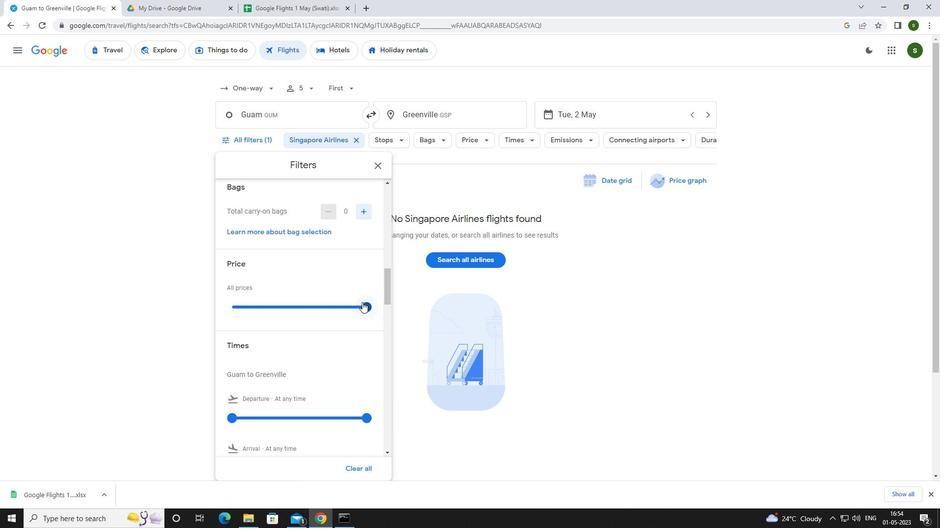 
Action: Mouse moved to (283, 331)
Screenshot: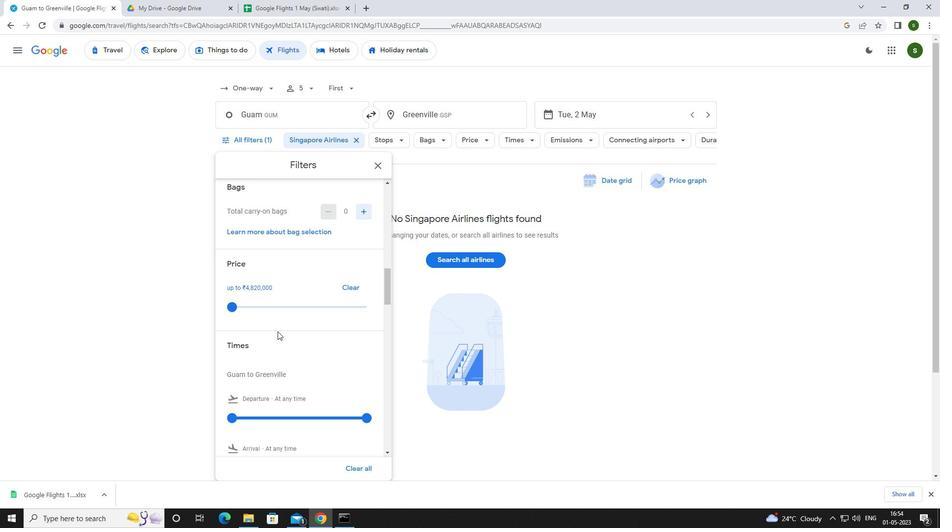 
Action: Mouse scrolled (283, 330) with delta (0, 0)
Screenshot: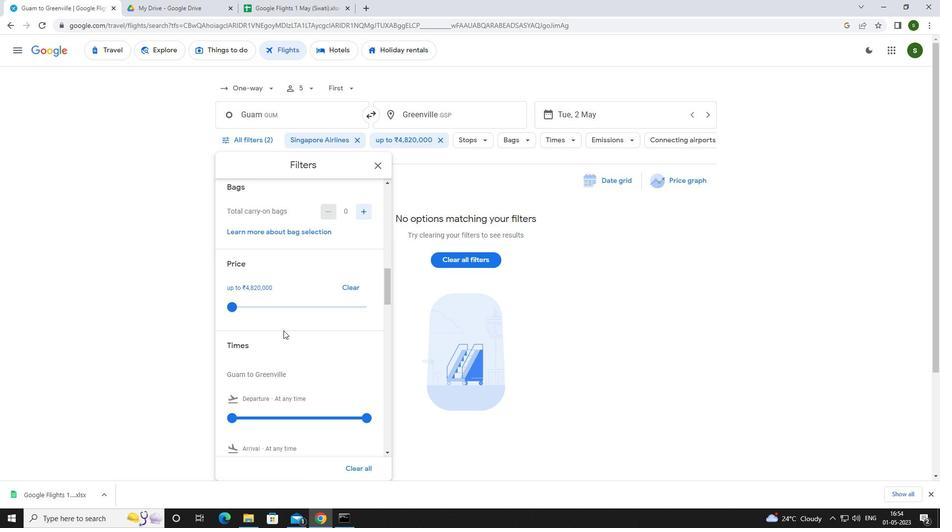 
Action: Mouse scrolled (283, 330) with delta (0, 0)
Screenshot: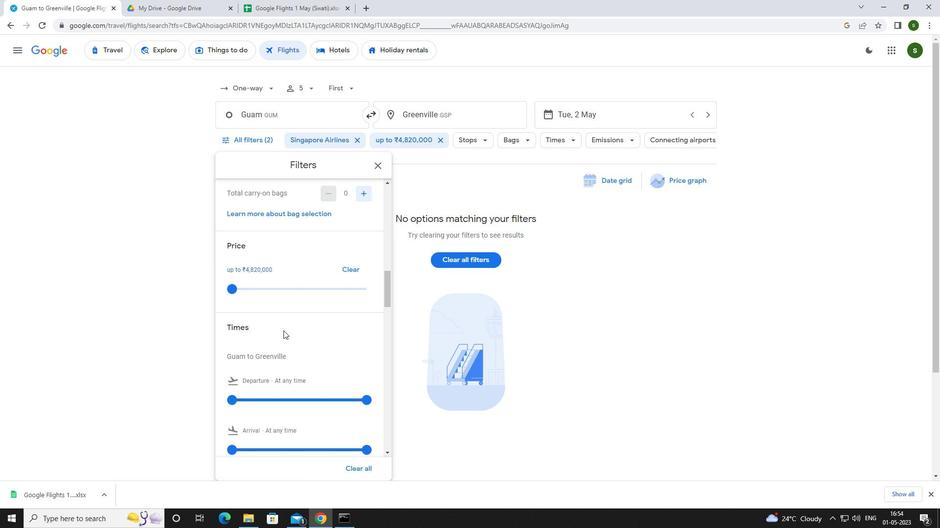
Action: Mouse moved to (232, 321)
Screenshot: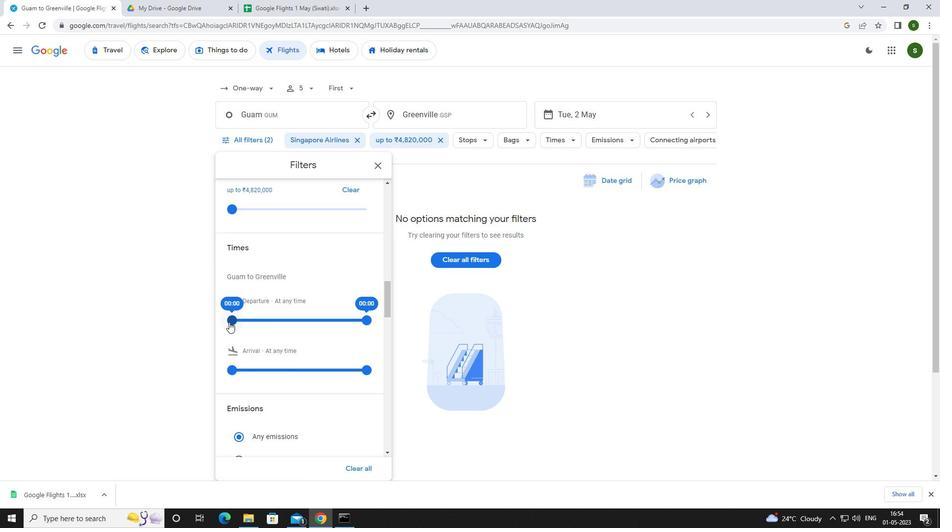 
Action: Mouse pressed left at (232, 321)
Screenshot: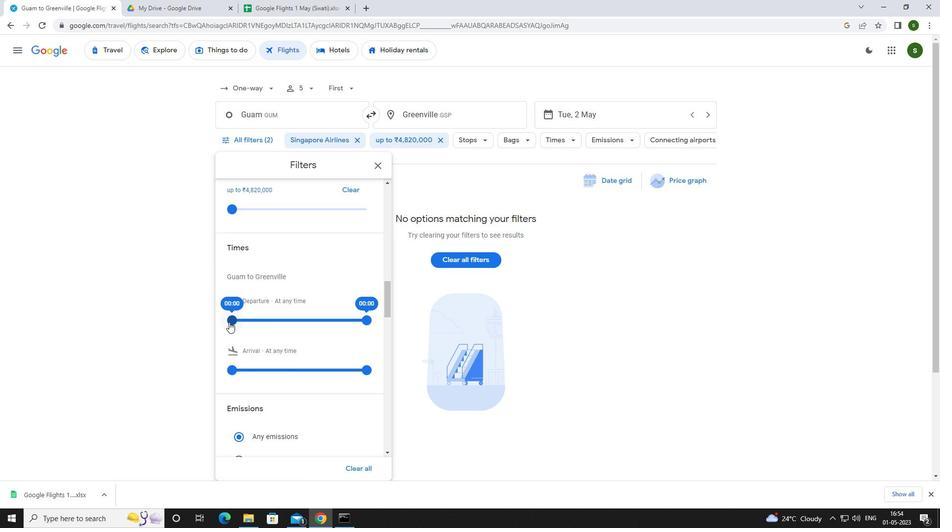 
Action: Mouse moved to (550, 293)
Screenshot: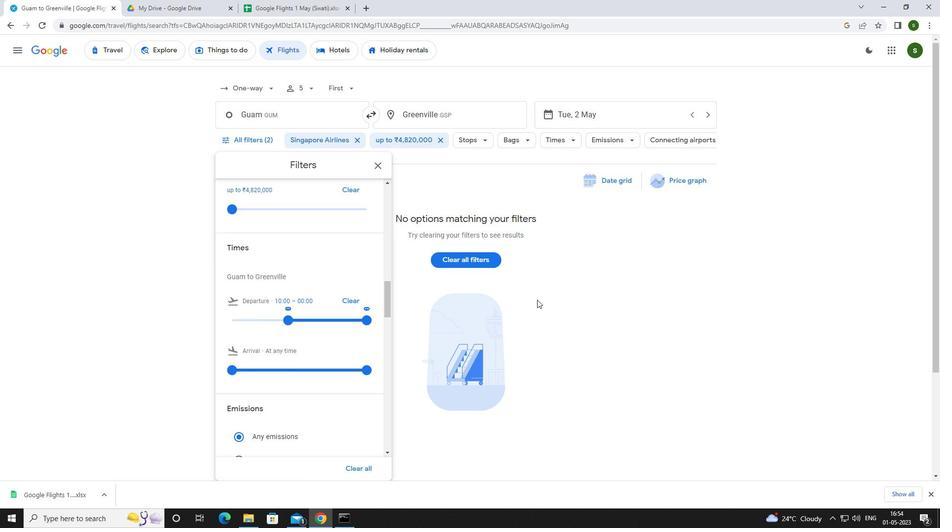 
Action: Mouse pressed left at (550, 293)
Screenshot: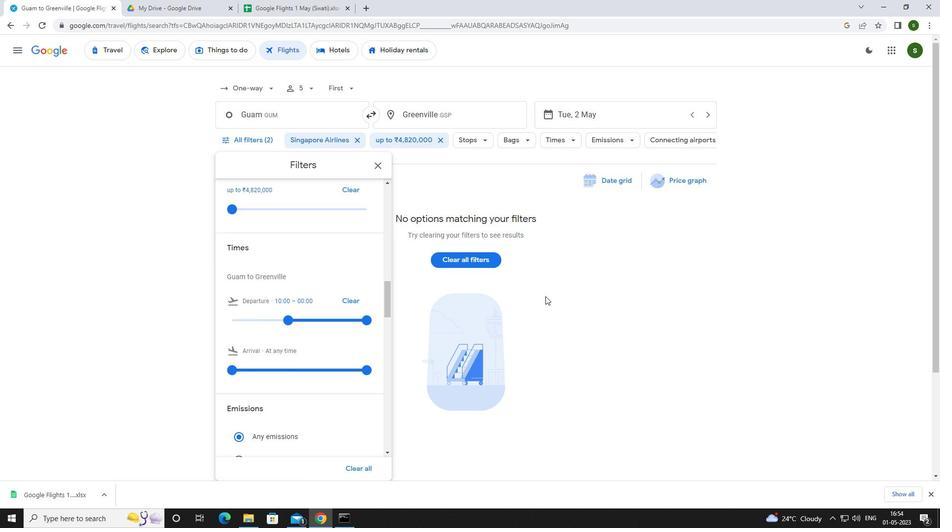 
Action: Mouse moved to (550, 293)
Screenshot: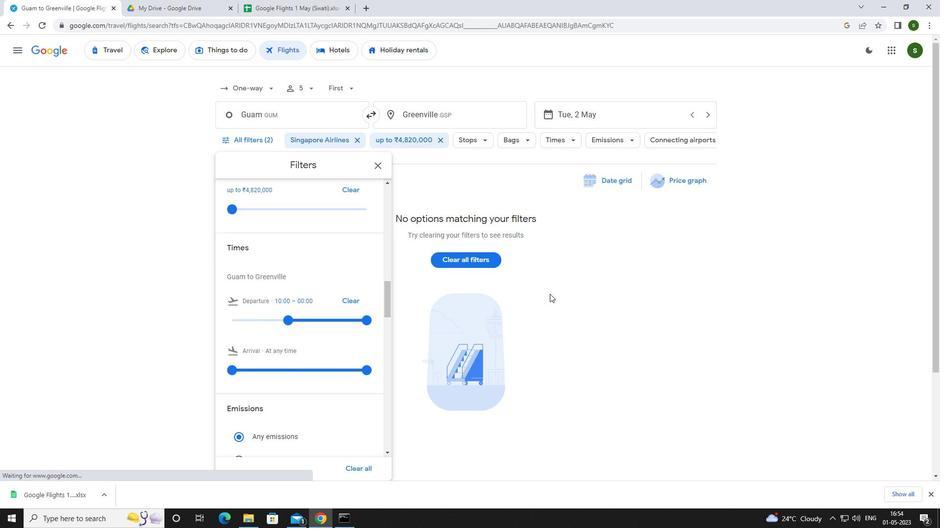 
